 Task: In the  document investment.pdf Use the feature 'and check spelling and grammer' Select the body of letter and change paragraph spacing to  '1.5' Select the word  Good Morning and change font size to  27
Action: Mouse moved to (263, 381)
Screenshot: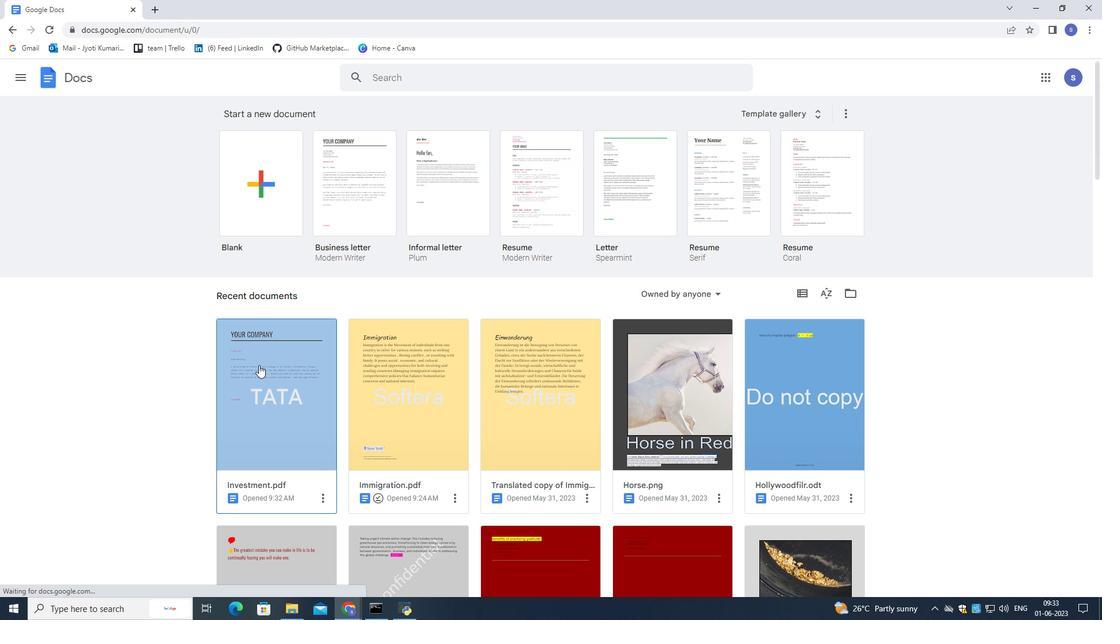 
Action: Mouse pressed left at (263, 381)
Screenshot: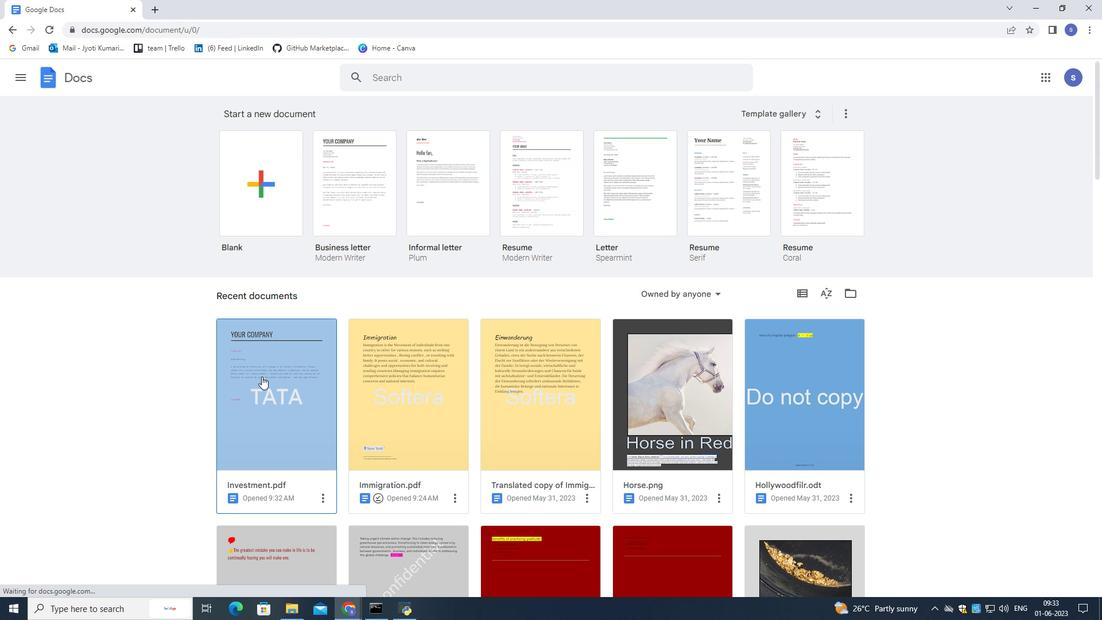 
Action: Mouse pressed left at (263, 381)
Screenshot: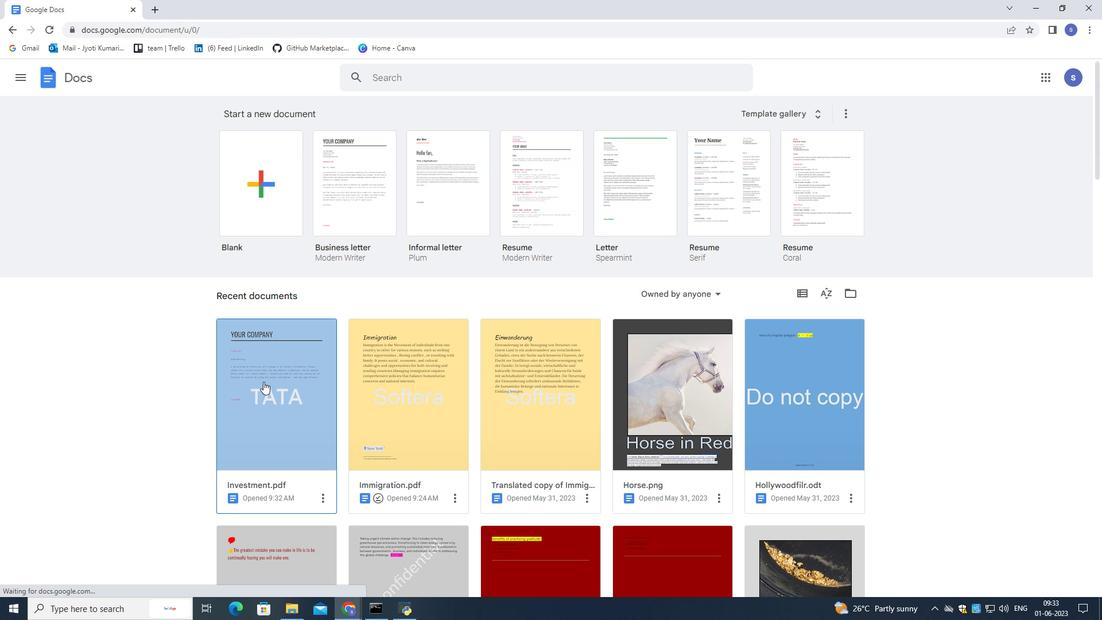 
Action: Mouse moved to (265, 372)
Screenshot: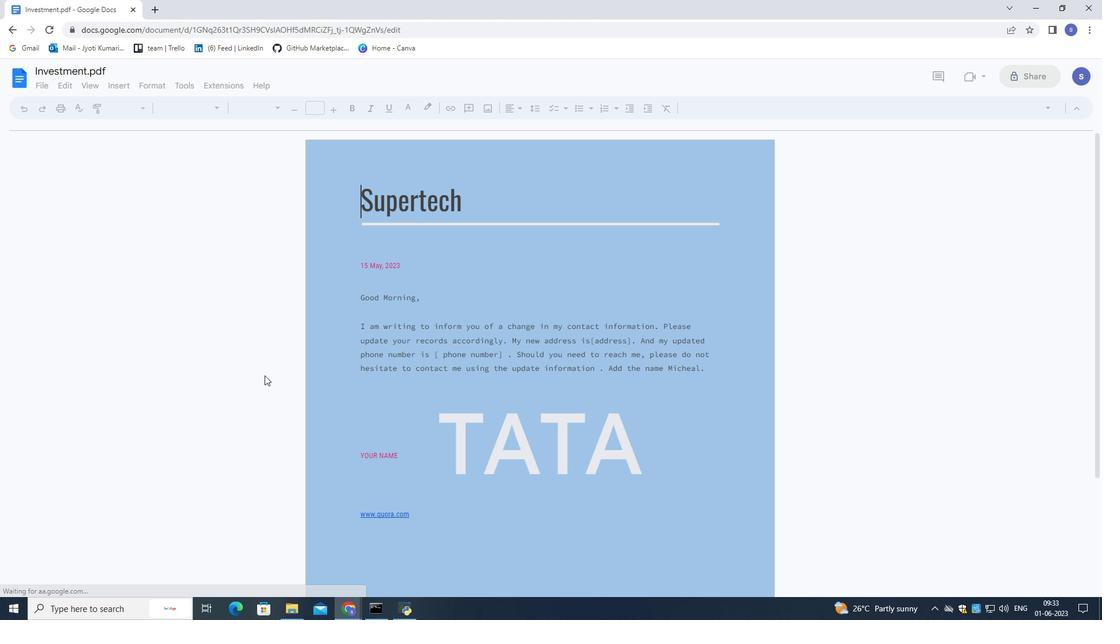 
Action: Mouse scrolled (265, 372) with delta (0, 0)
Screenshot: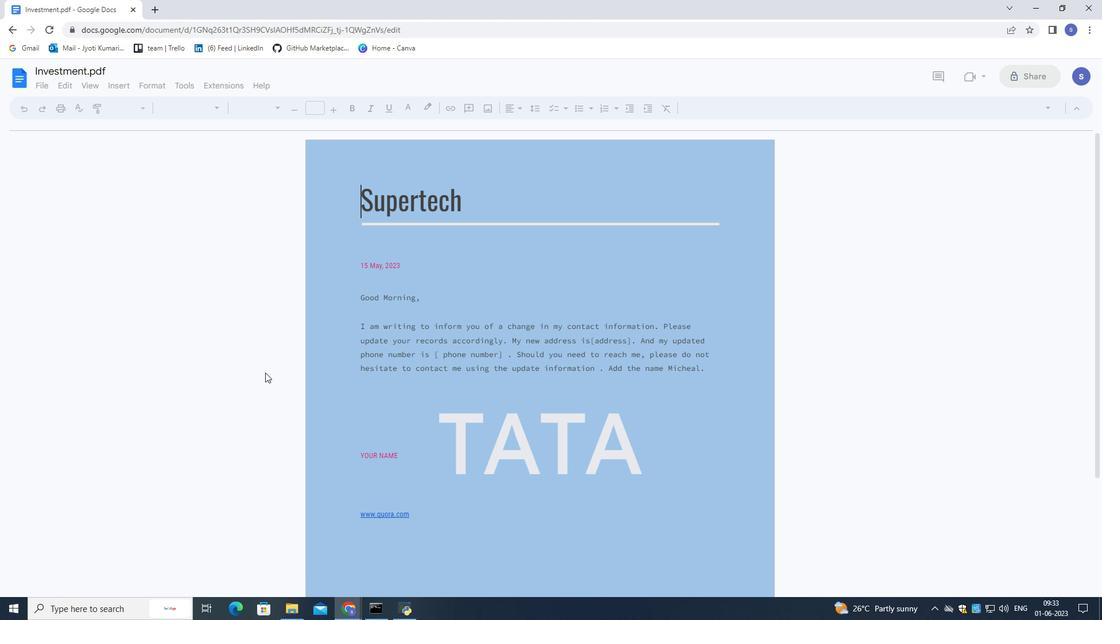
Action: Mouse scrolled (265, 372) with delta (0, 0)
Screenshot: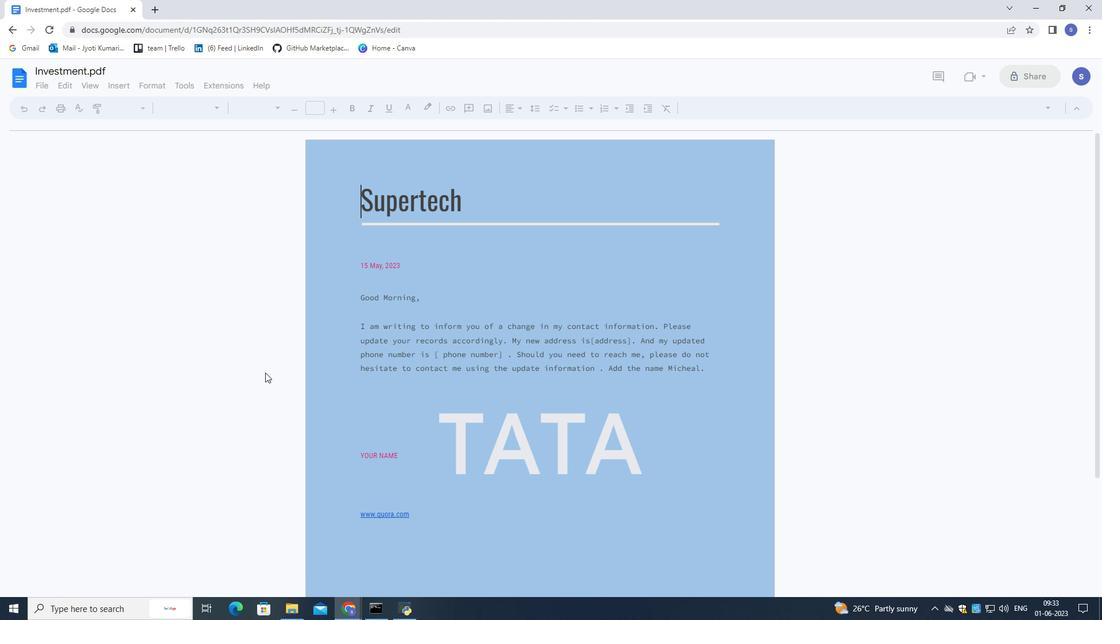 
Action: Mouse scrolled (265, 372) with delta (0, 0)
Screenshot: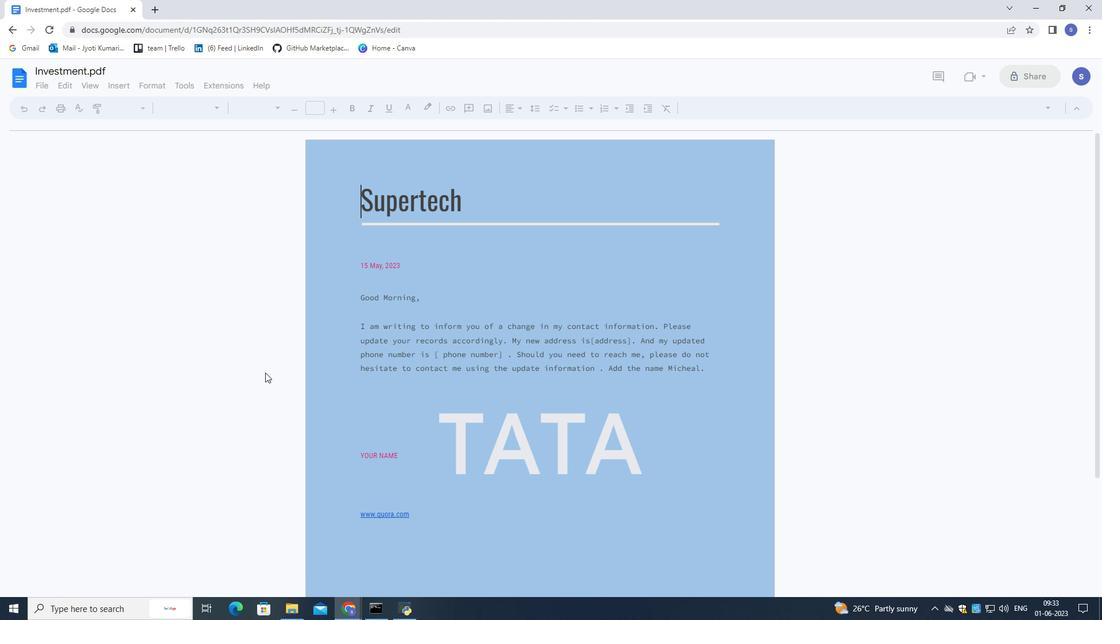 
Action: Mouse scrolled (265, 372) with delta (0, 0)
Screenshot: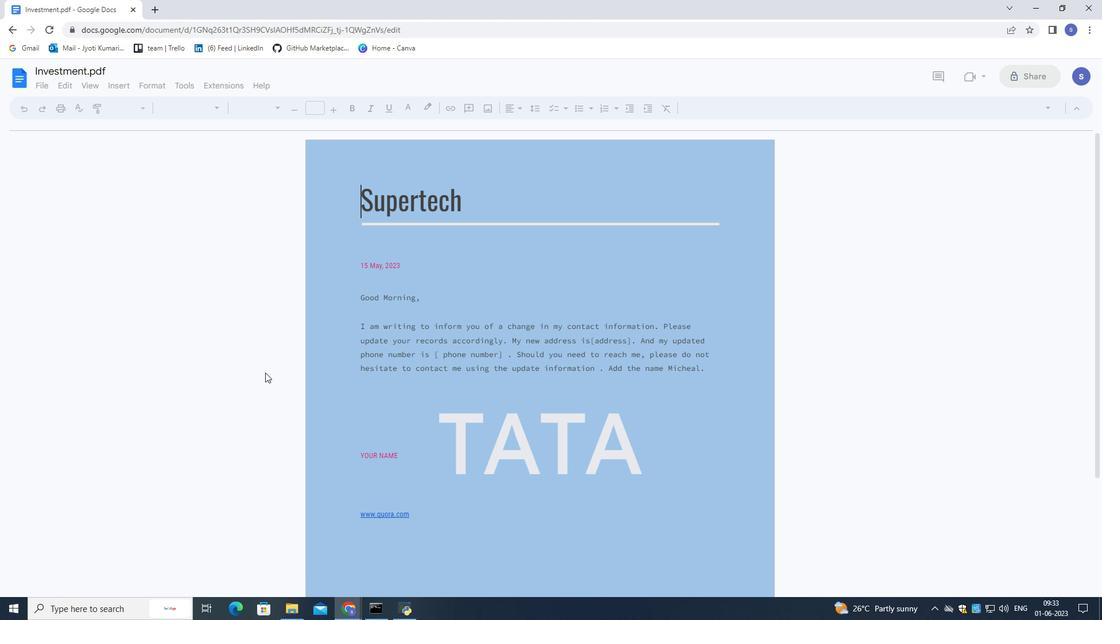 
Action: Mouse scrolled (265, 372) with delta (0, 0)
Screenshot: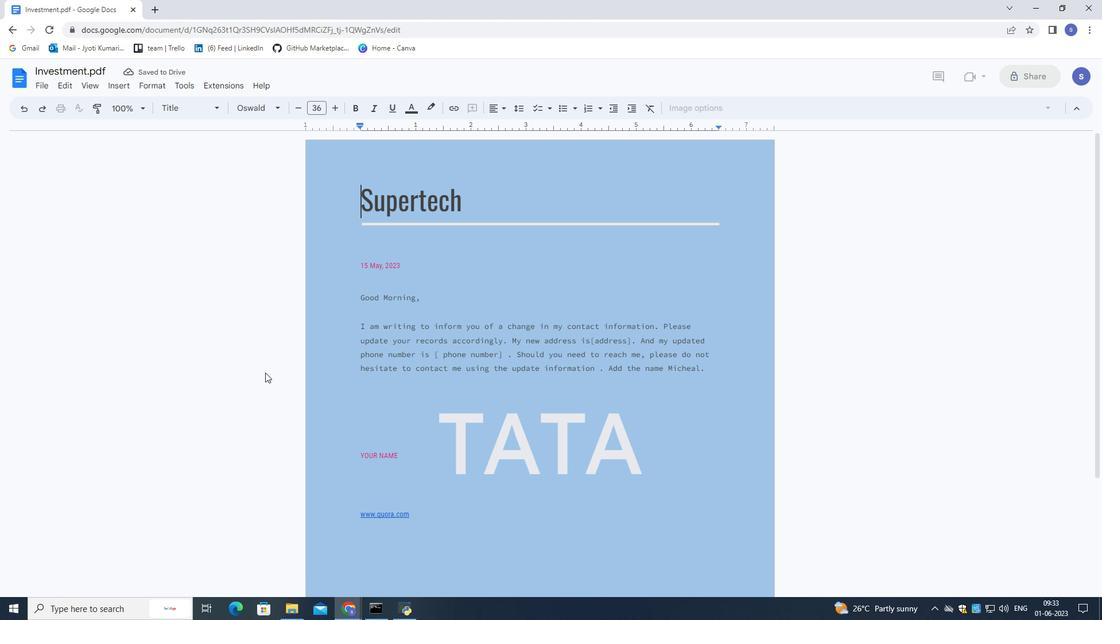 
Action: Mouse scrolled (265, 372) with delta (0, 0)
Screenshot: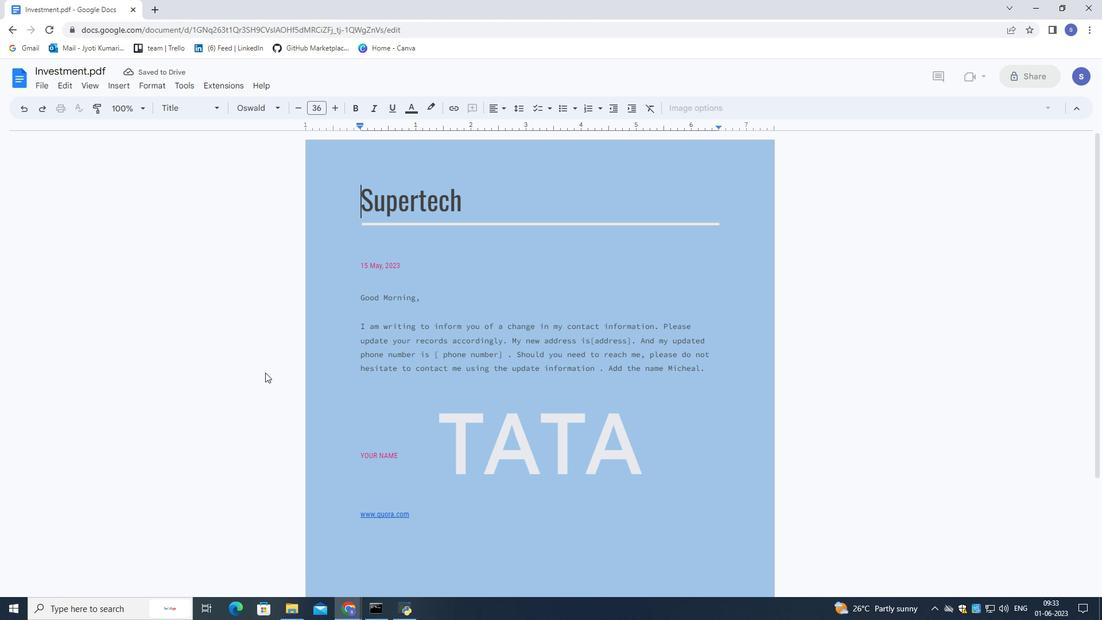 
Action: Mouse scrolled (265, 372) with delta (0, 0)
Screenshot: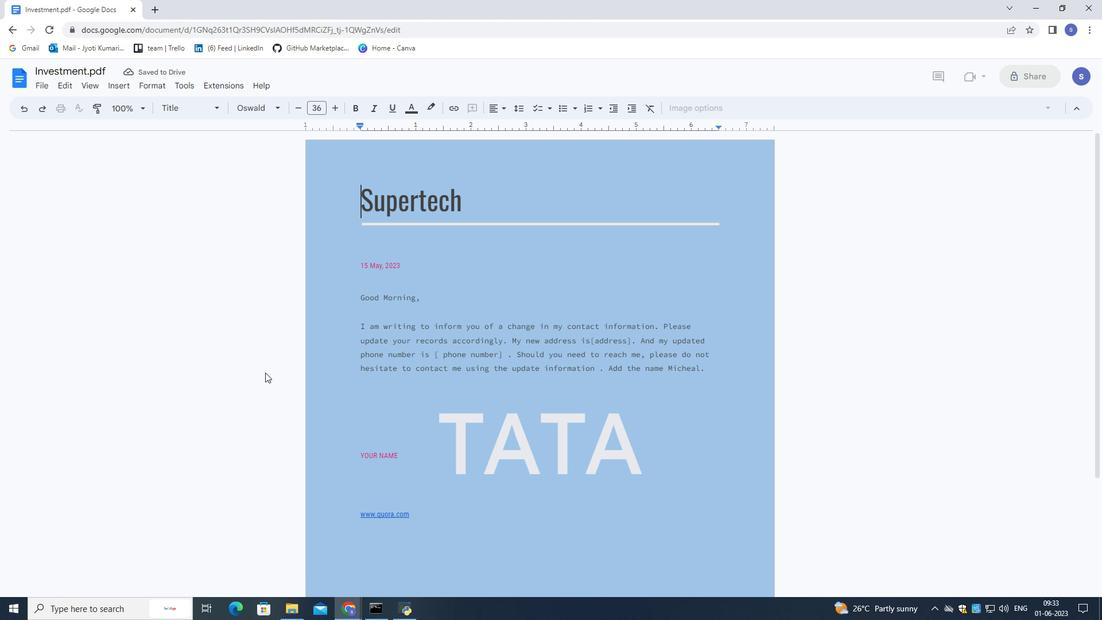 
Action: Mouse scrolled (265, 373) with delta (0, 0)
Screenshot: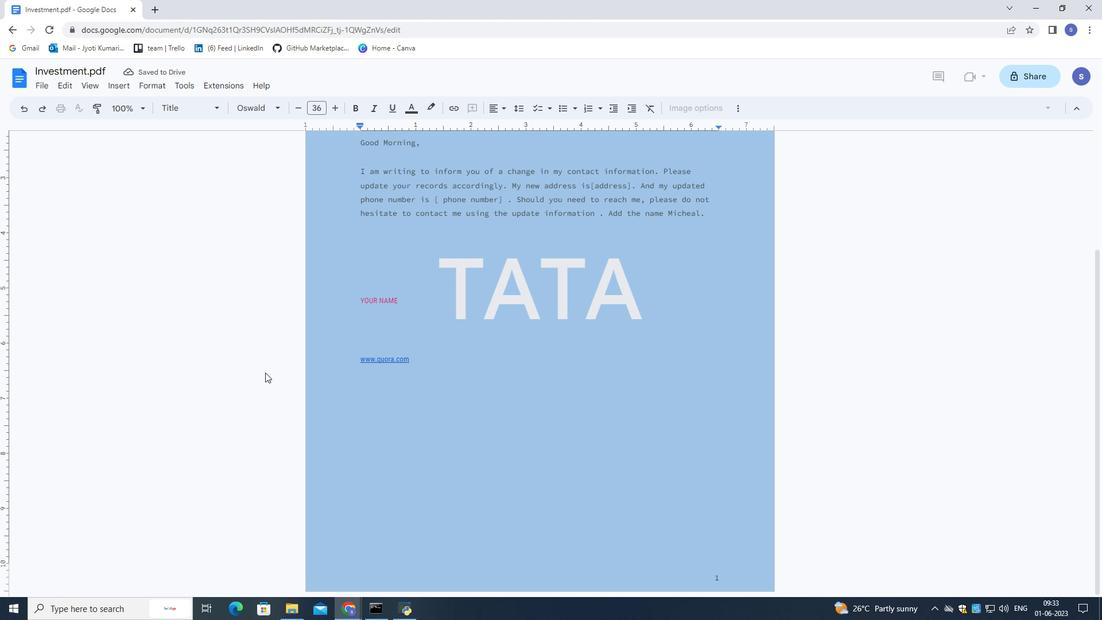 
Action: Mouse scrolled (265, 373) with delta (0, 0)
Screenshot: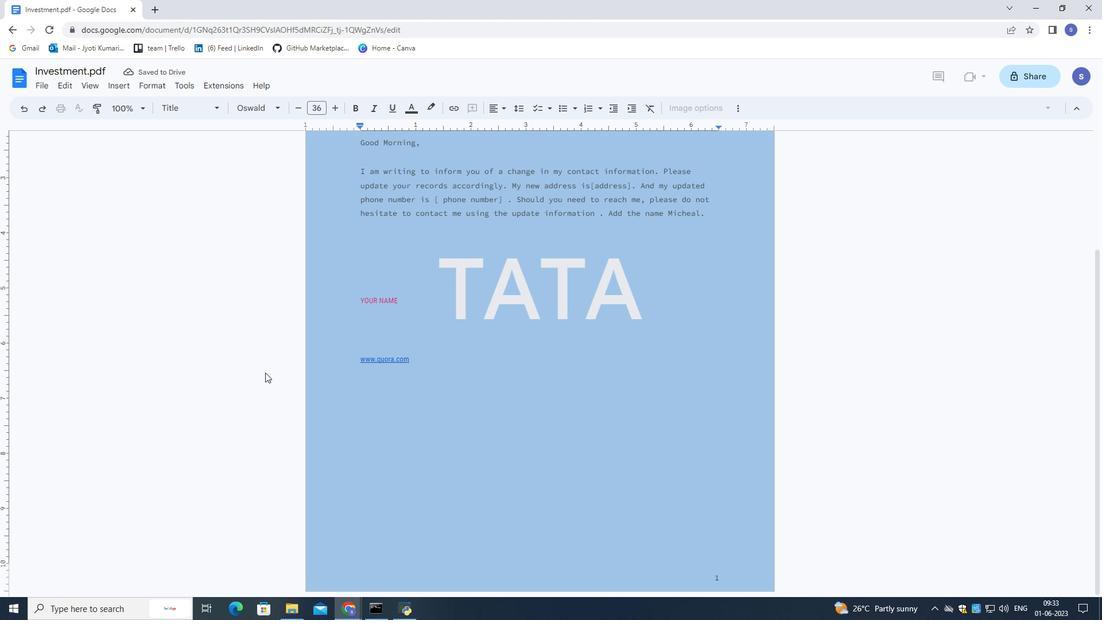 
Action: Mouse scrolled (265, 373) with delta (0, 0)
Screenshot: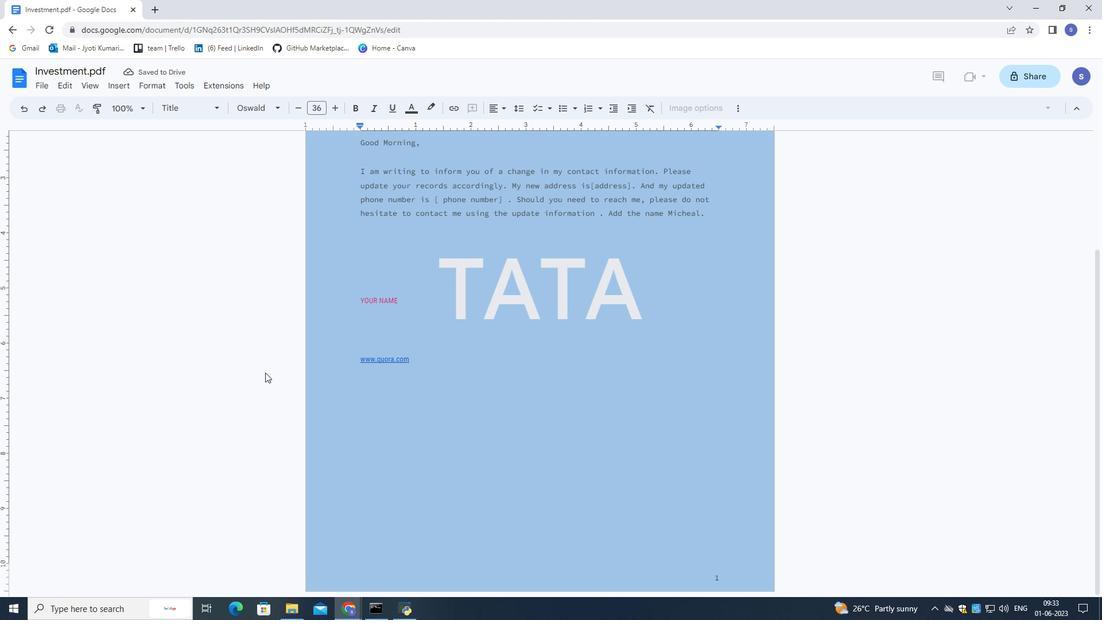 
Action: Mouse scrolled (265, 373) with delta (0, 0)
Screenshot: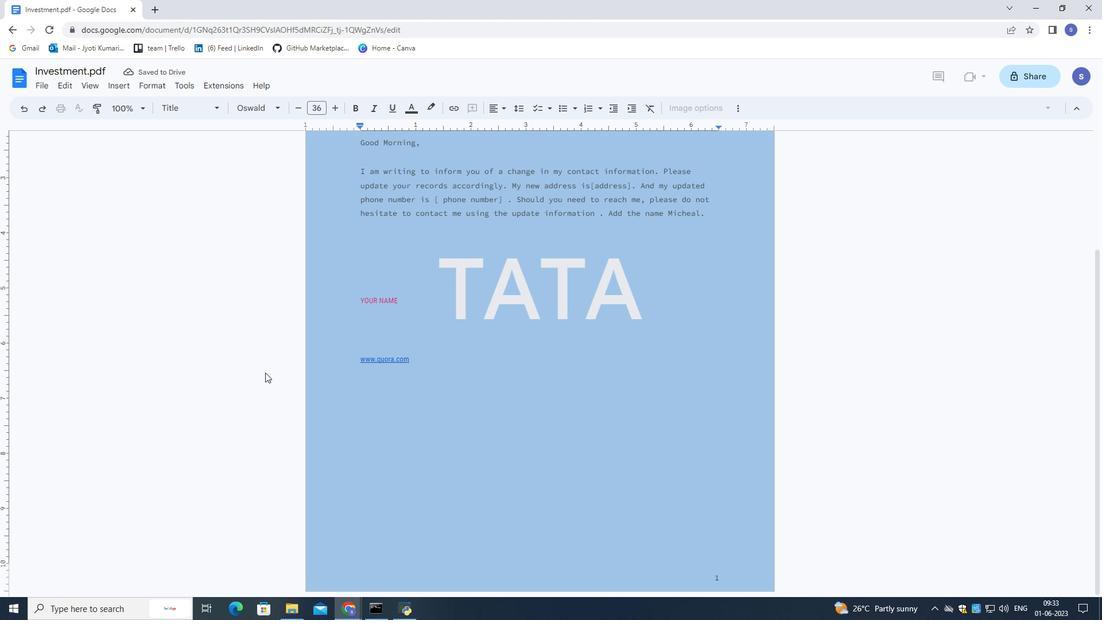 
Action: Mouse scrolled (265, 373) with delta (0, 0)
Screenshot: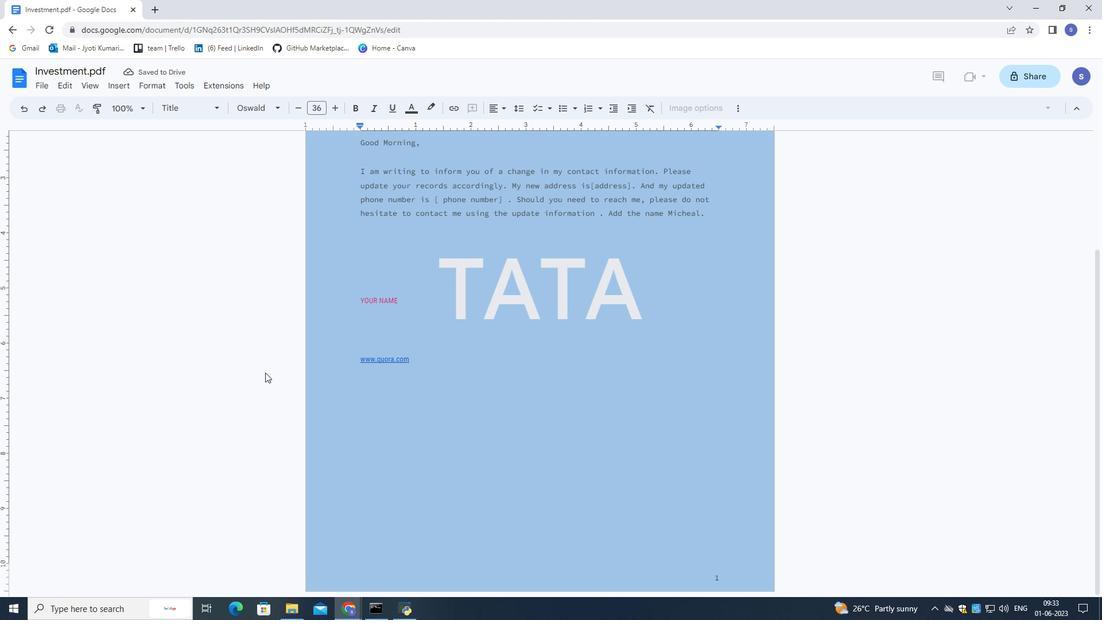 
Action: Mouse scrolled (265, 373) with delta (0, 0)
Screenshot: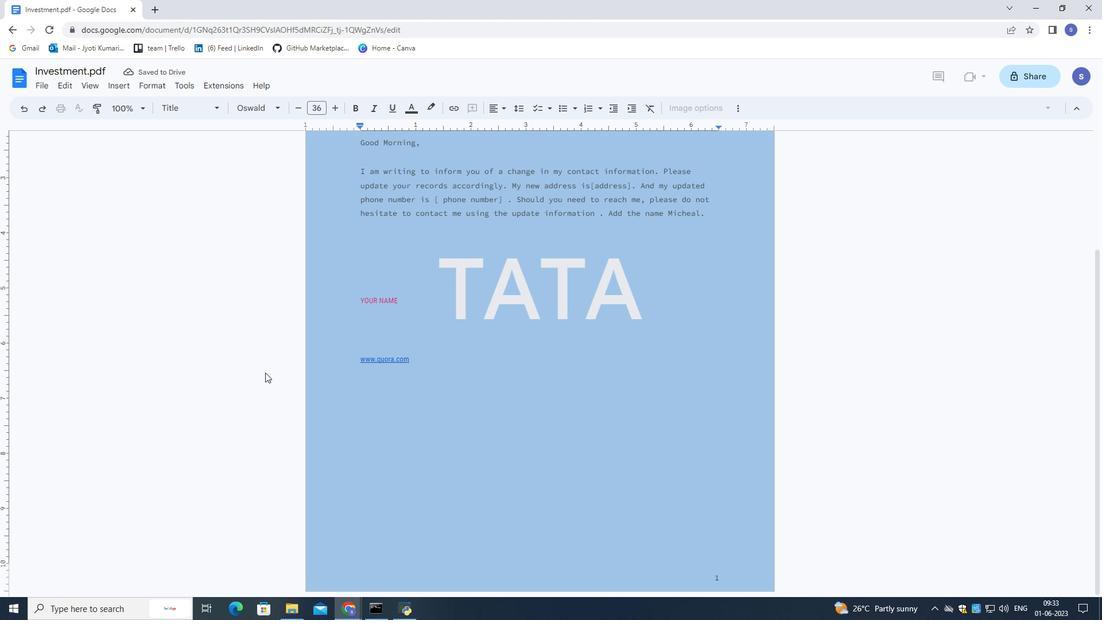 
Action: Mouse scrolled (265, 373) with delta (0, 0)
Screenshot: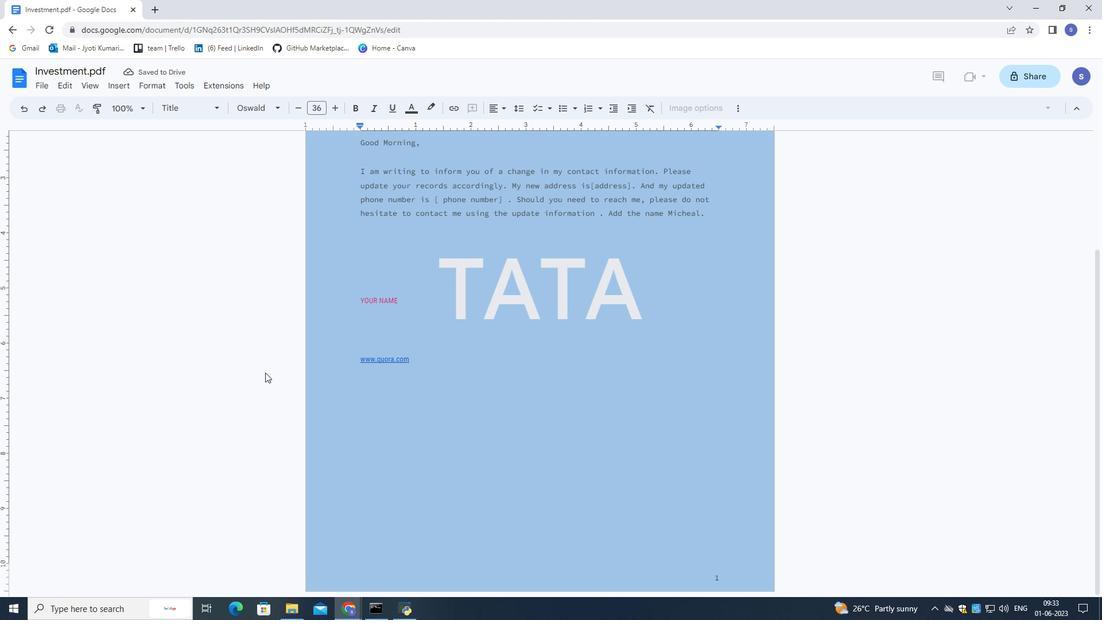 
Action: Mouse moved to (188, 80)
Screenshot: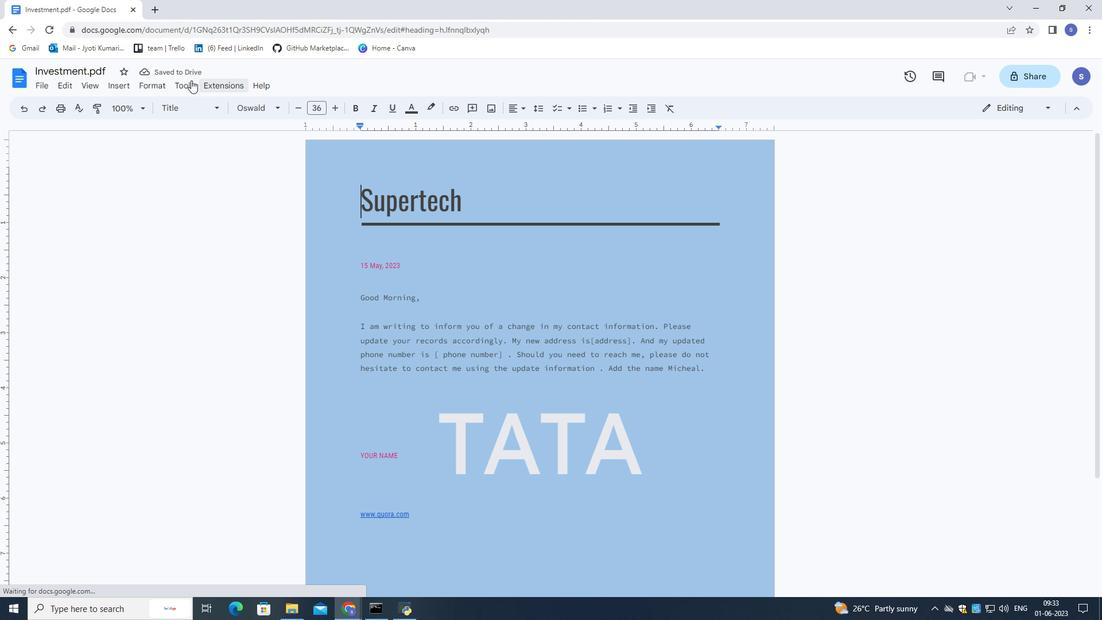 
Action: Mouse pressed left at (188, 80)
Screenshot: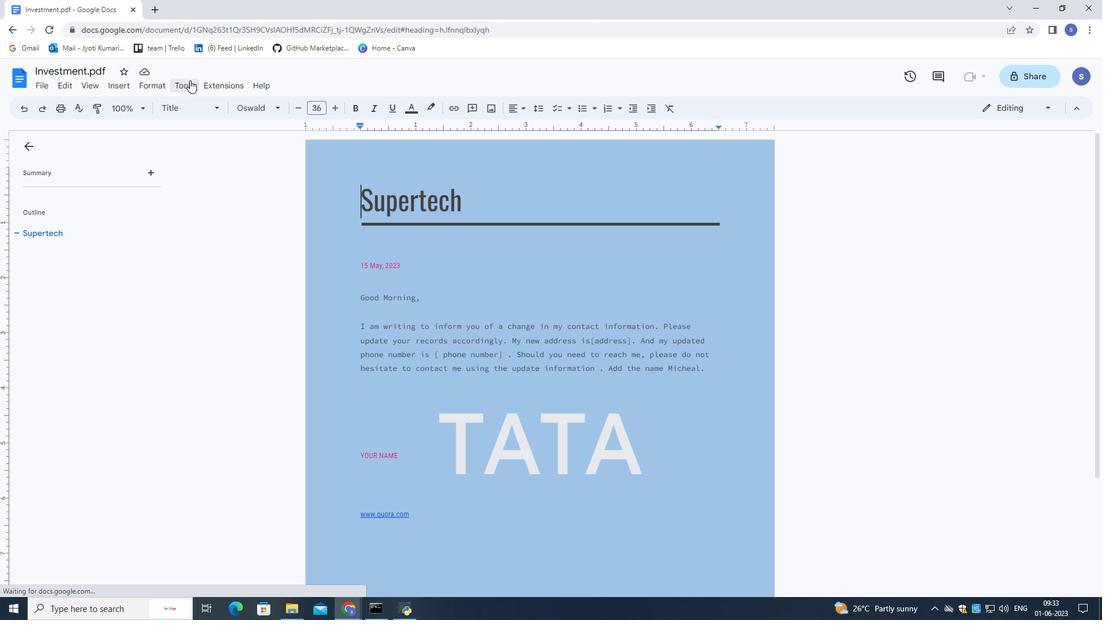 
Action: Mouse moved to (404, 107)
Screenshot: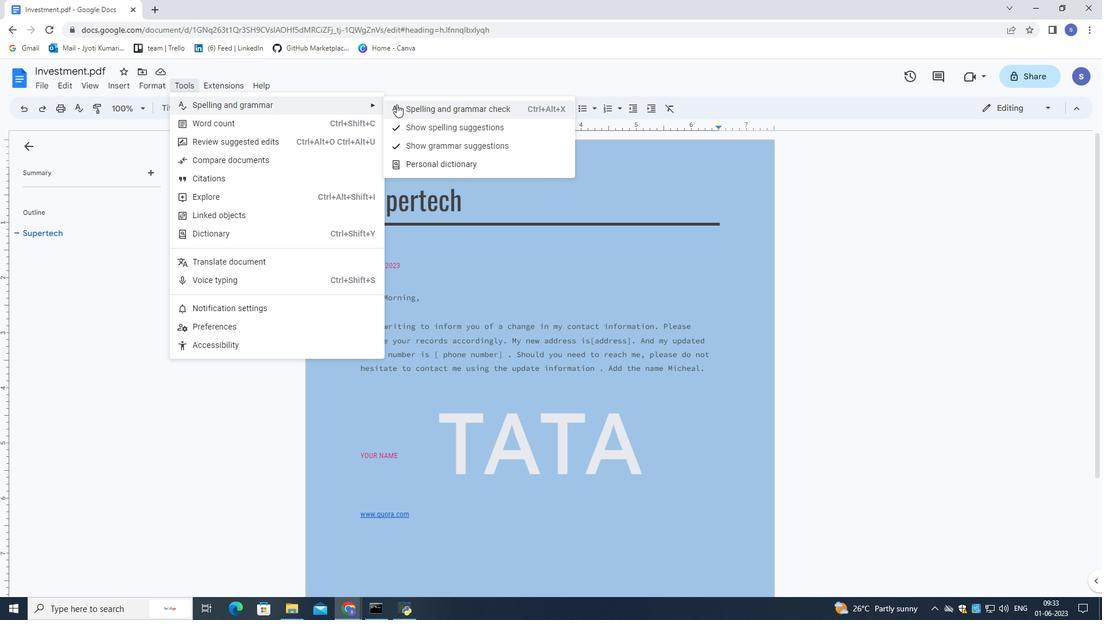 
Action: Mouse pressed left at (404, 107)
Screenshot: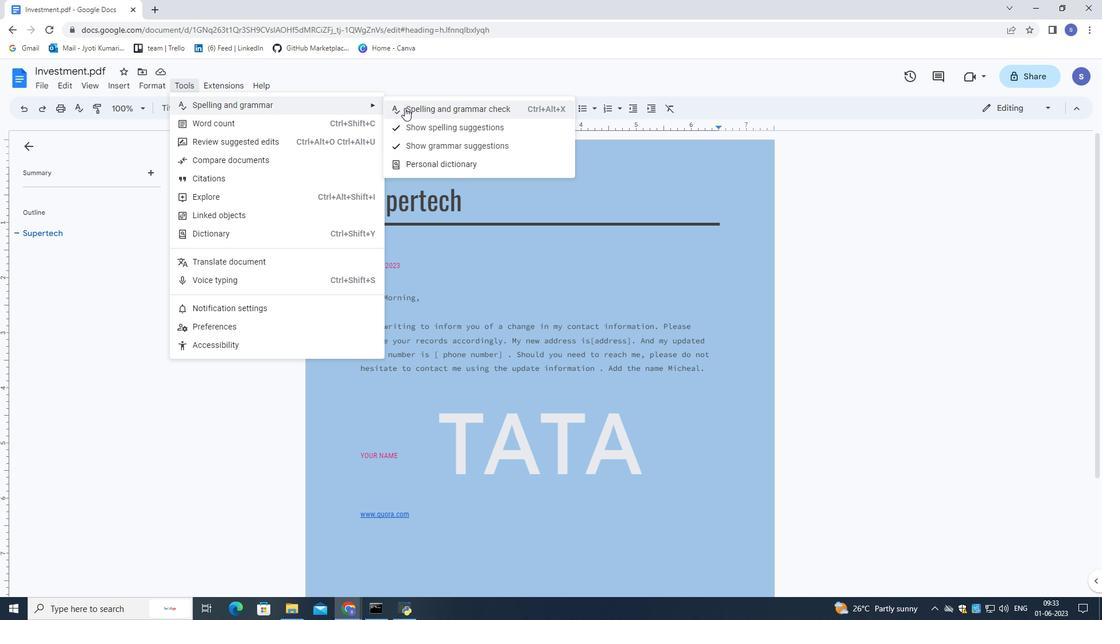 
Action: Mouse moved to (1043, 137)
Screenshot: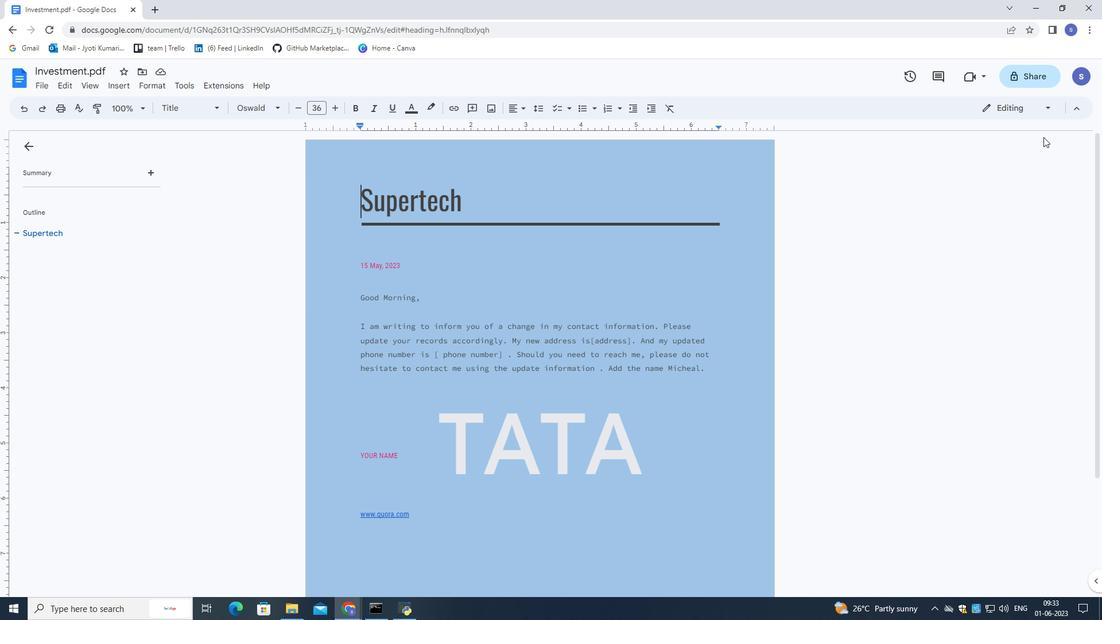 
Action: Mouse pressed left at (1043, 137)
Screenshot: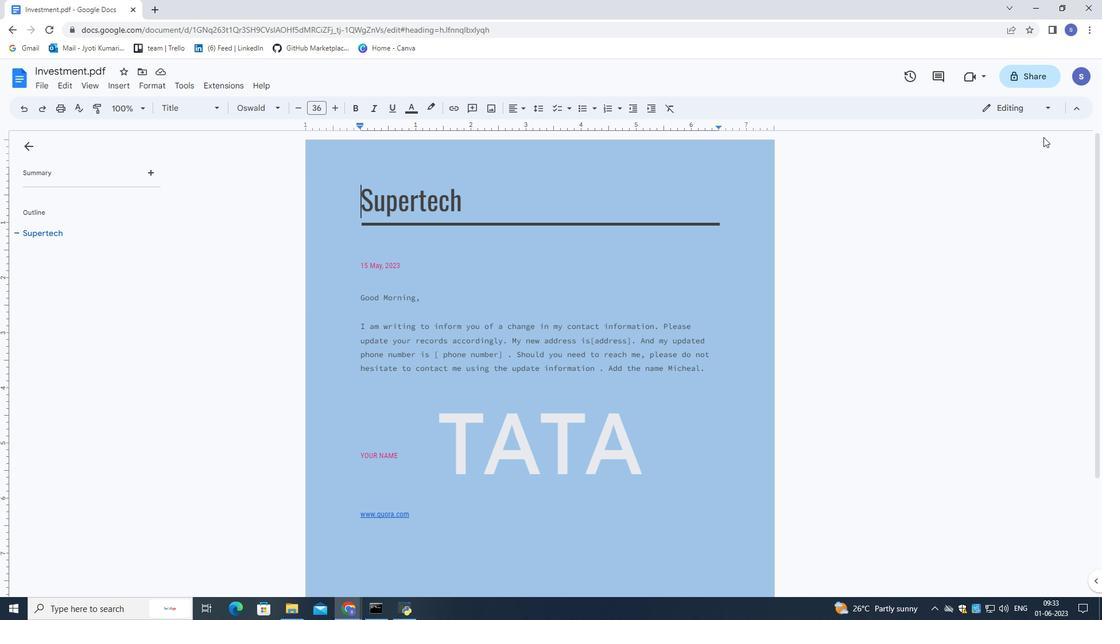 
Action: Mouse moved to (604, 206)
Screenshot: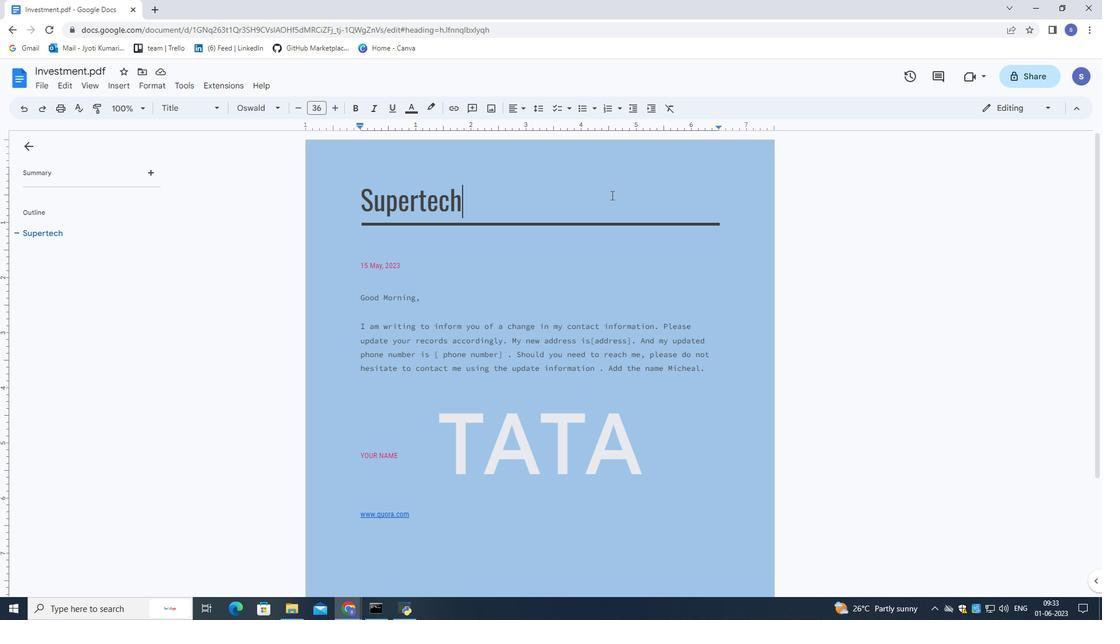 
Action: Mouse scrolled (604, 206) with delta (0, 0)
Screenshot: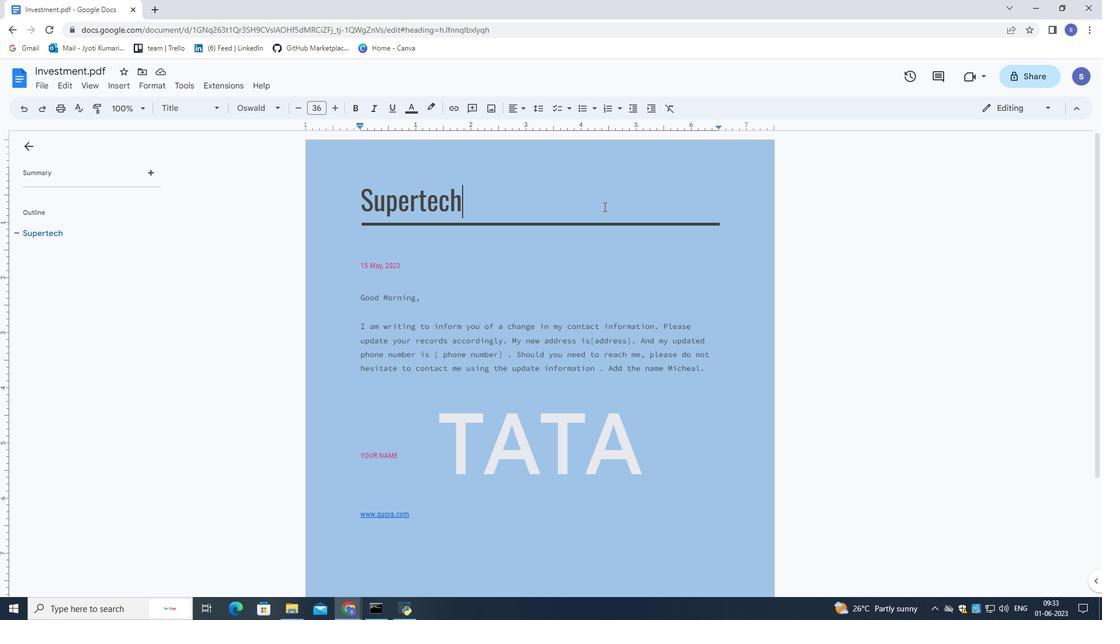 
Action: Mouse scrolled (604, 206) with delta (0, 0)
Screenshot: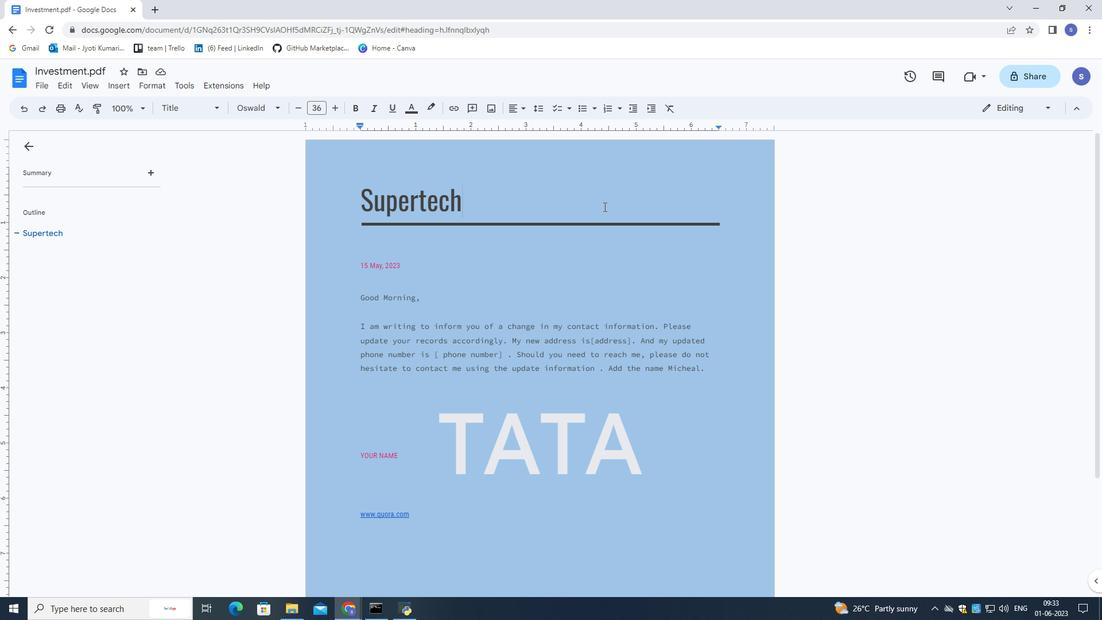 
Action: Mouse scrolled (604, 206) with delta (0, 0)
Screenshot: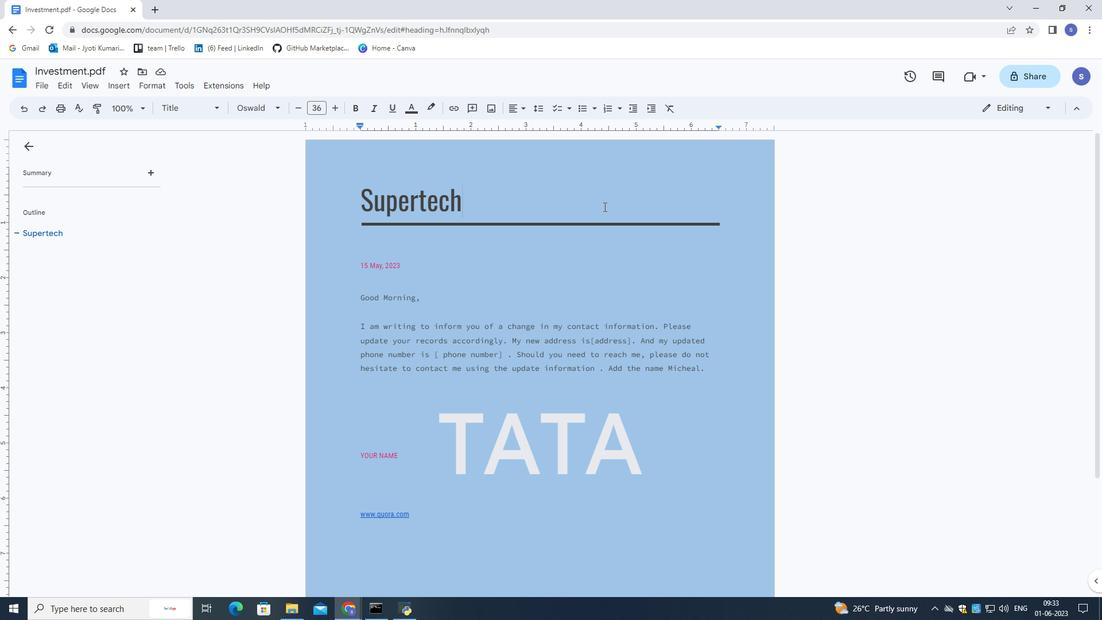 
Action: Mouse scrolled (604, 206) with delta (0, 0)
Screenshot: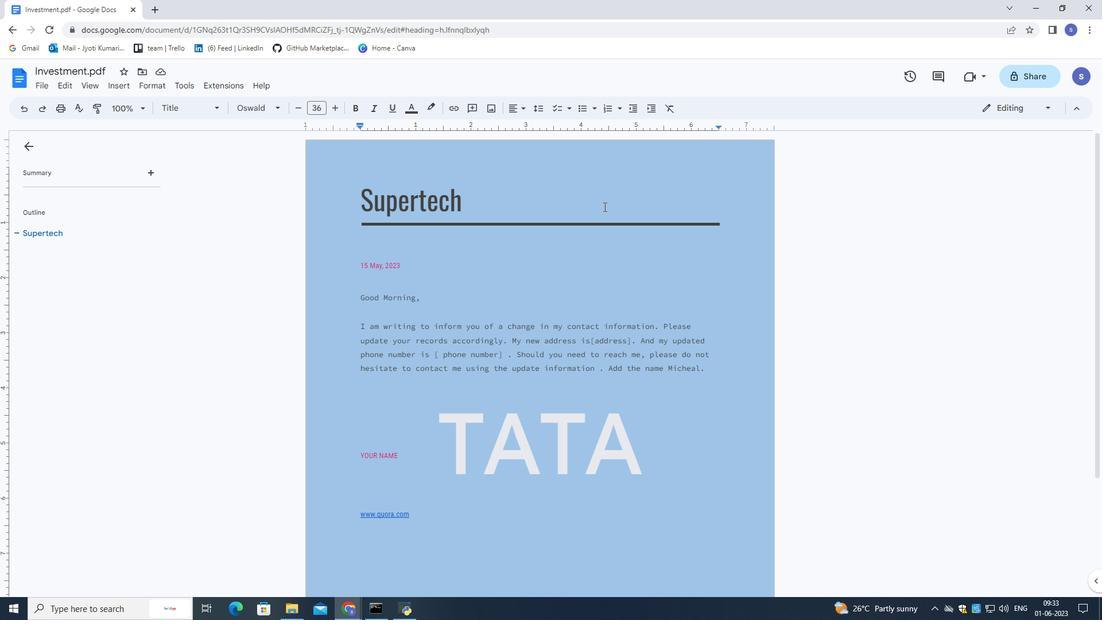 
Action: Mouse scrolled (604, 206) with delta (0, 0)
Screenshot: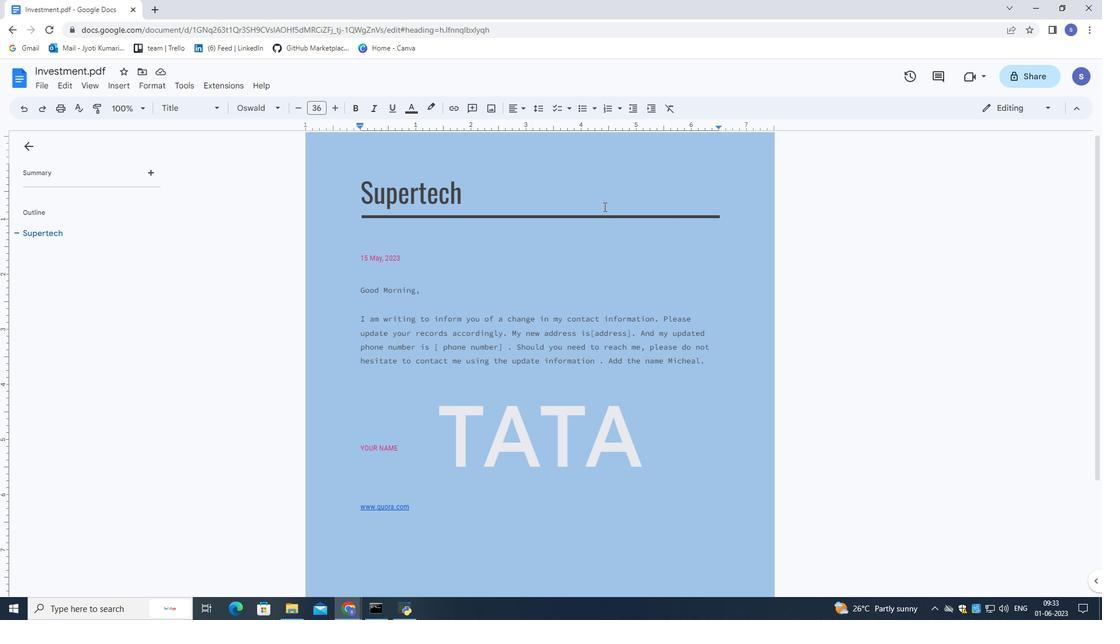 
Action: Mouse scrolled (604, 206) with delta (0, 0)
Screenshot: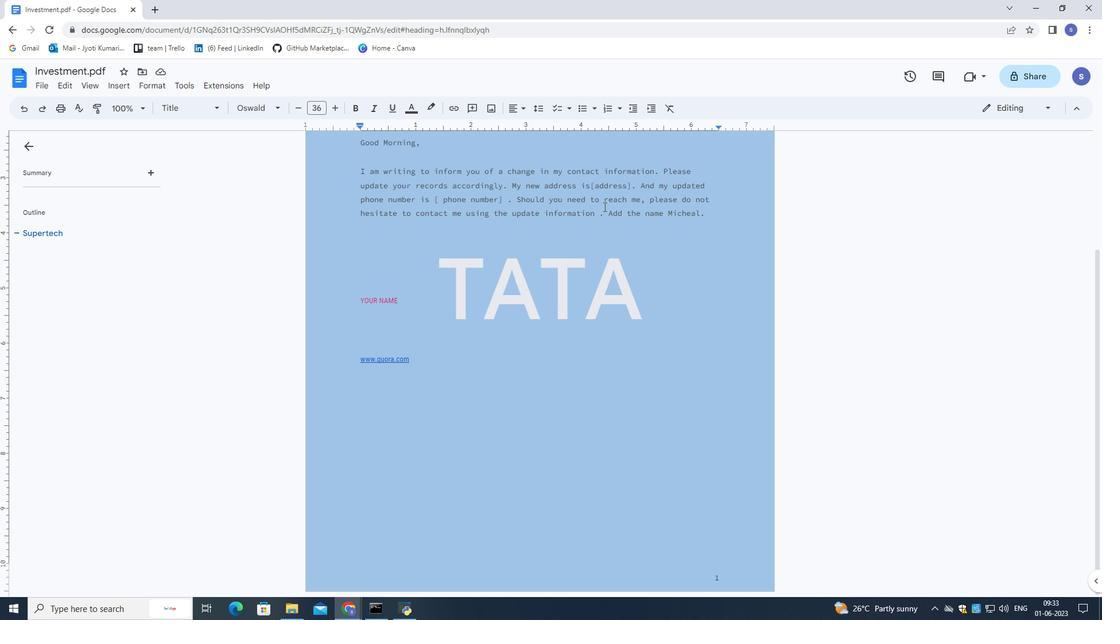 
Action: Mouse scrolled (604, 206) with delta (0, 0)
Screenshot: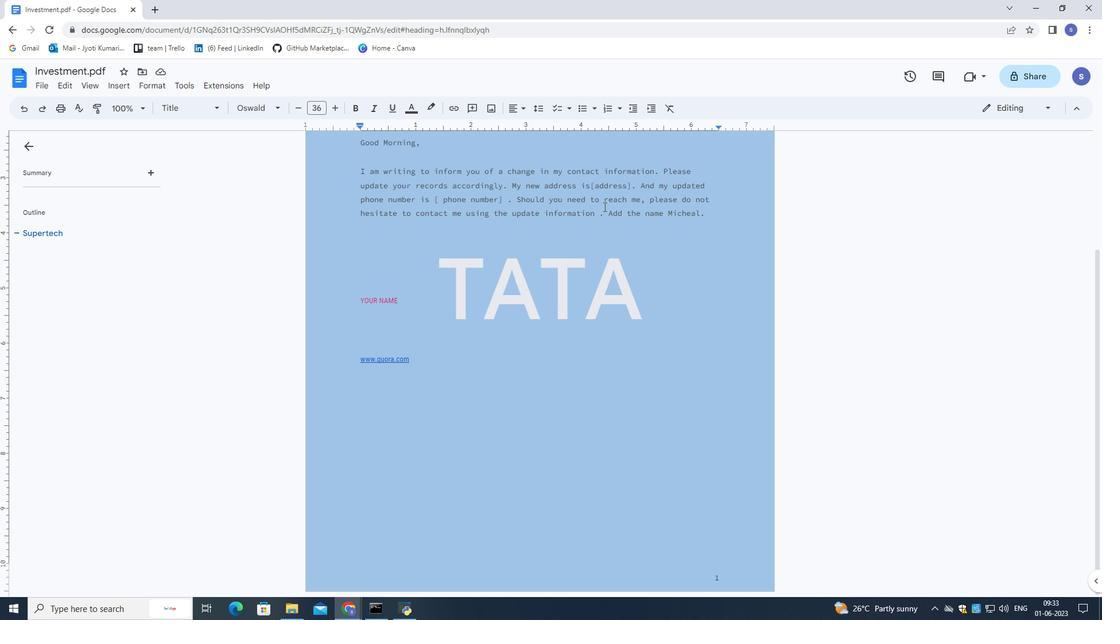 
Action: Mouse scrolled (604, 206) with delta (0, 0)
Screenshot: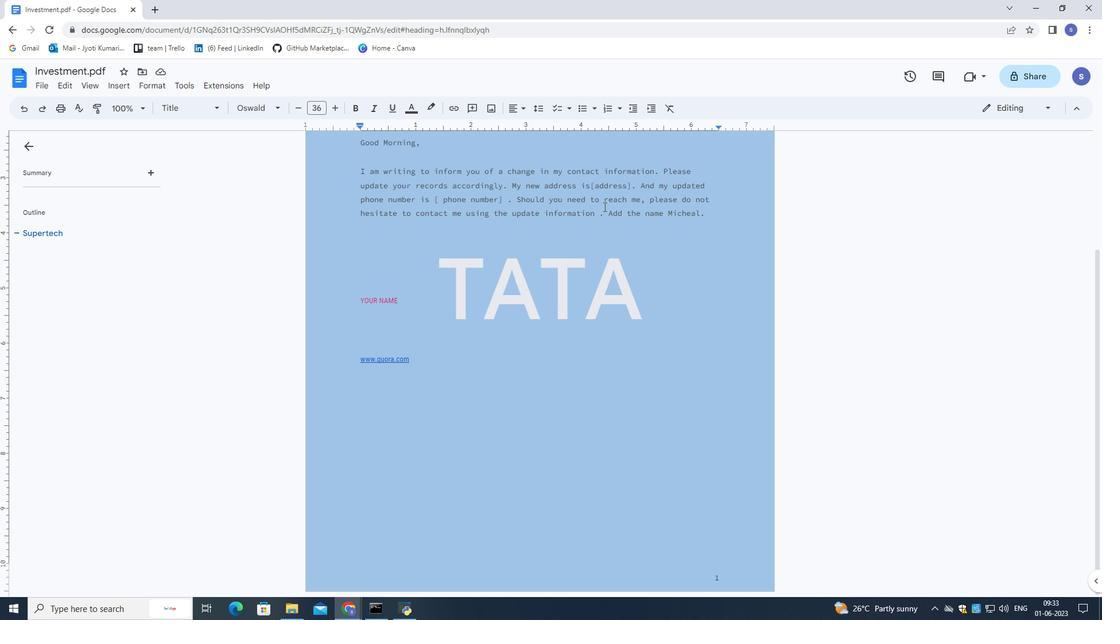 
Action: Mouse scrolled (604, 207) with delta (0, 0)
Screenshot: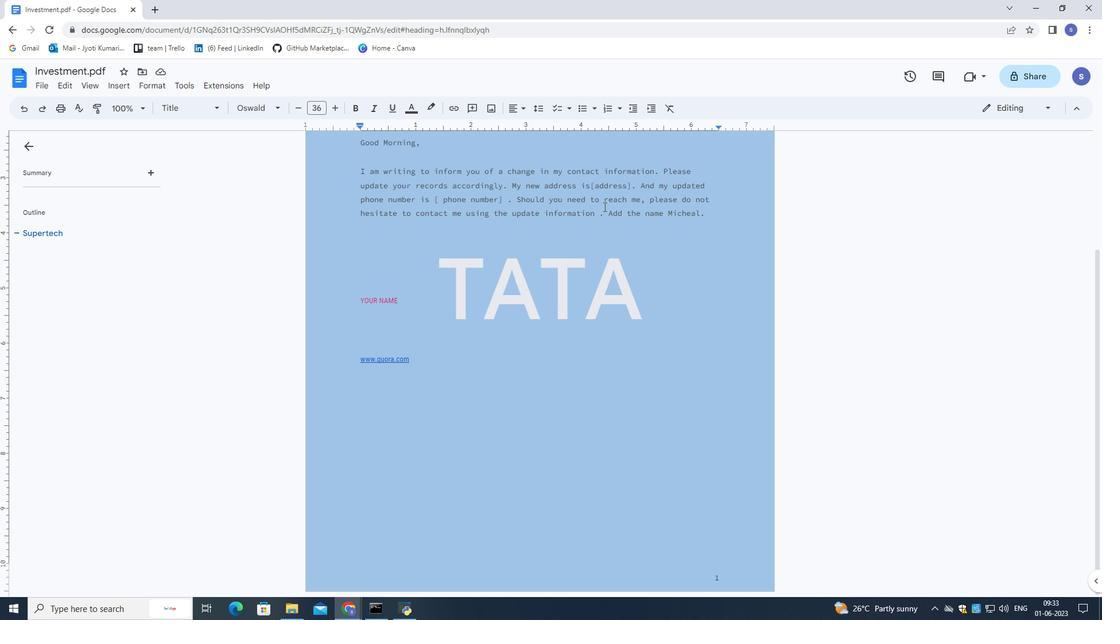 
Action: Mouse scrolled (604, 207) with delta (0, 0)
Screenshot: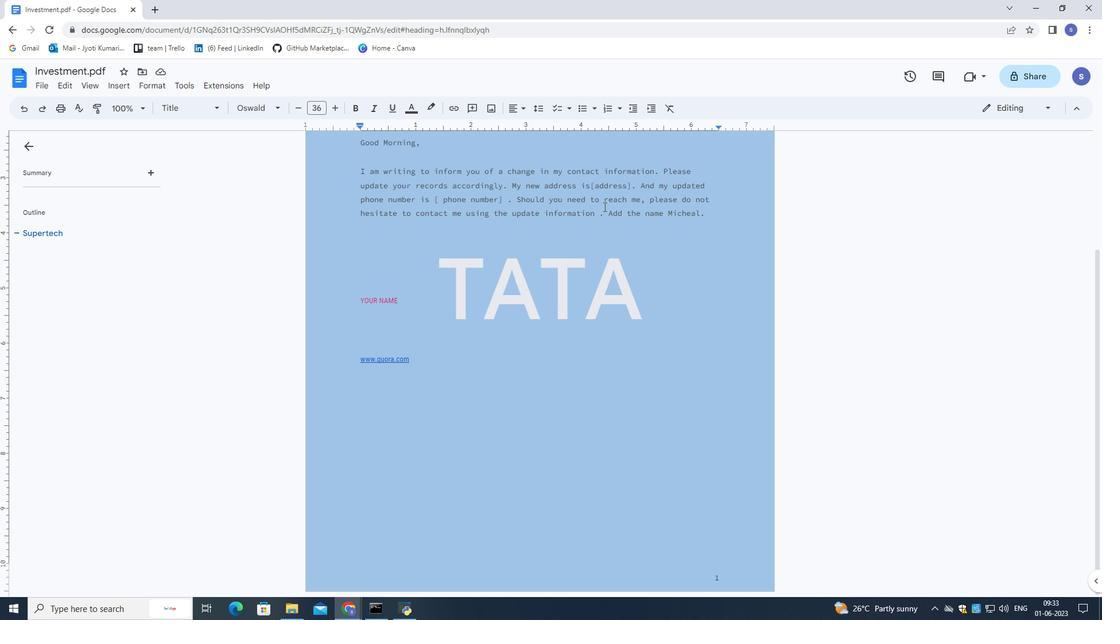 
Action: Mouse scrolled (604, 207) with delta (0, 0)
Screenshot: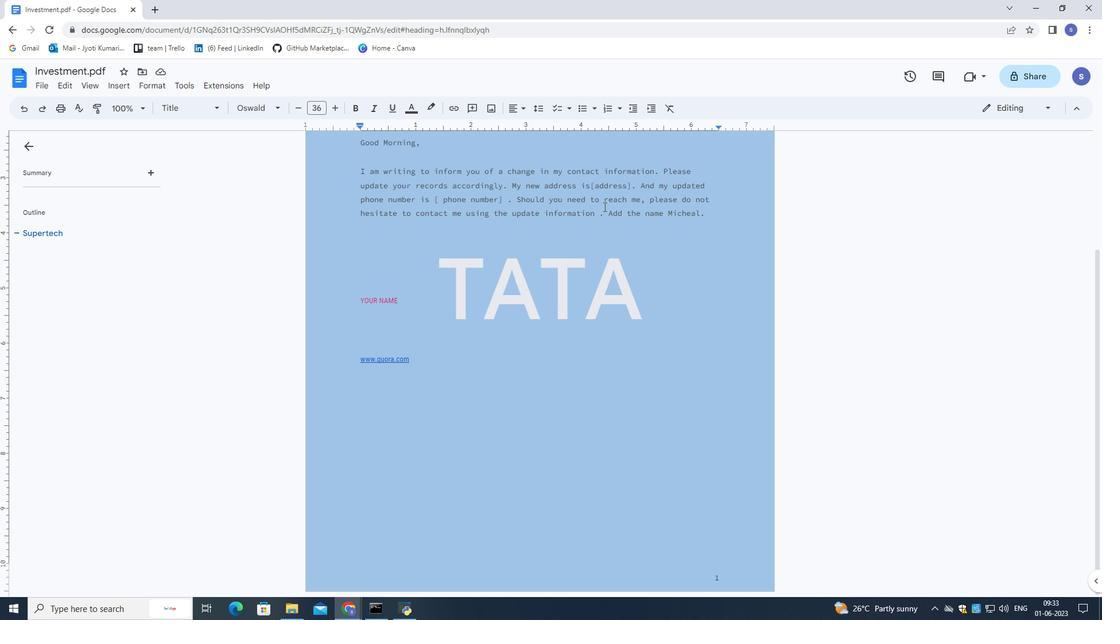 
Action: Mouse scrolled (604, 207) with delta (0, 0)
Screenshot: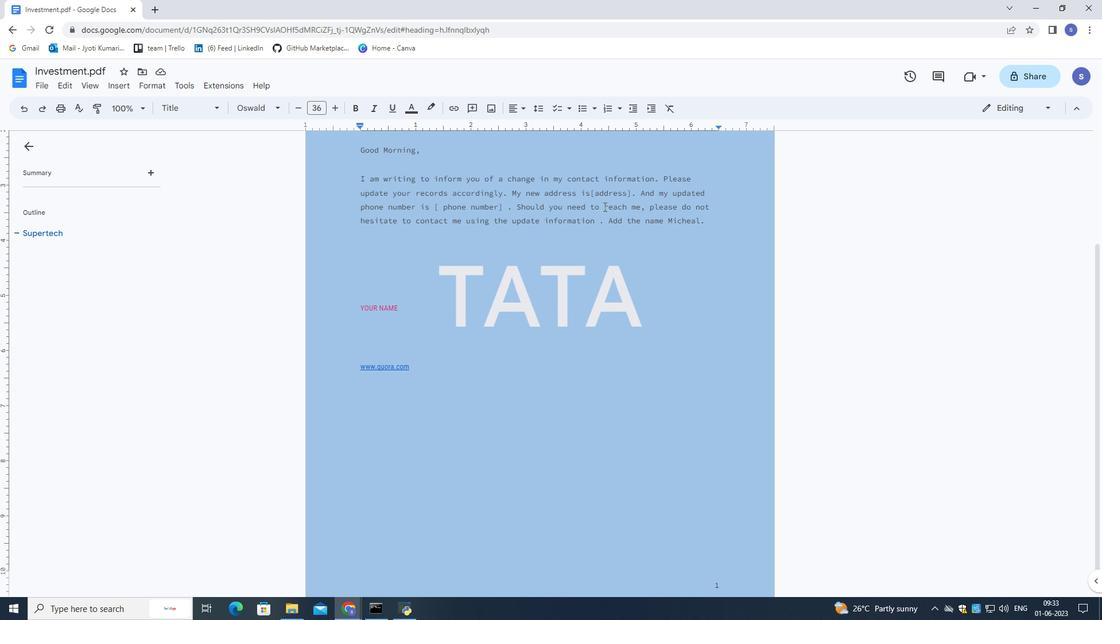 
Action: Mouse scrolled (604, 207) with delta (0, 0)
Screenshot: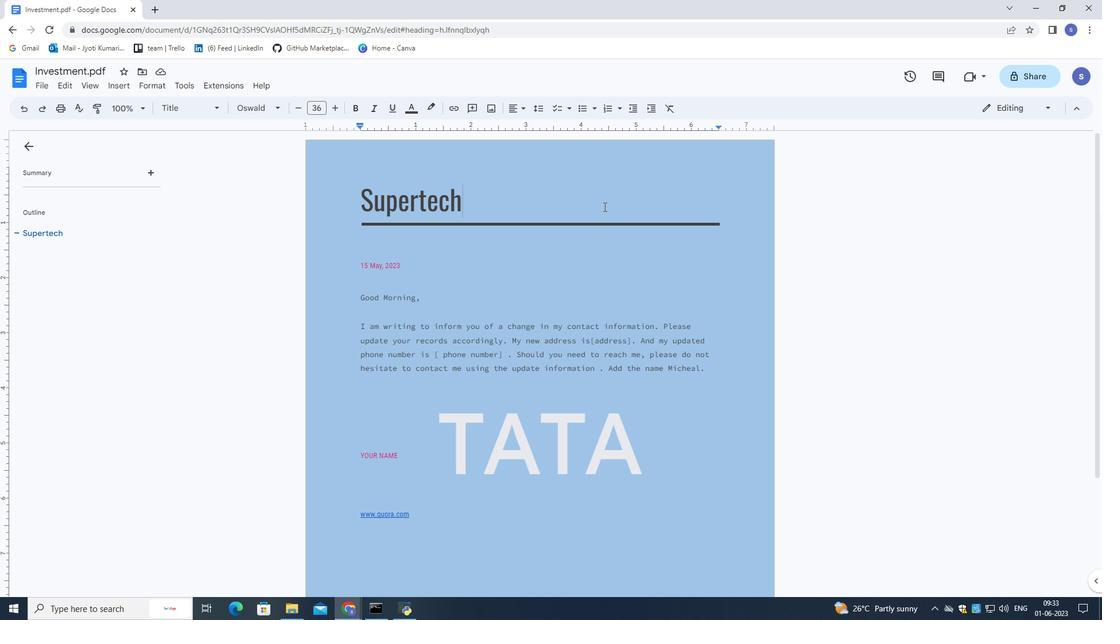 
Action: Mouse scrolled (604, 207) with delta (0, 0)
Screenshot: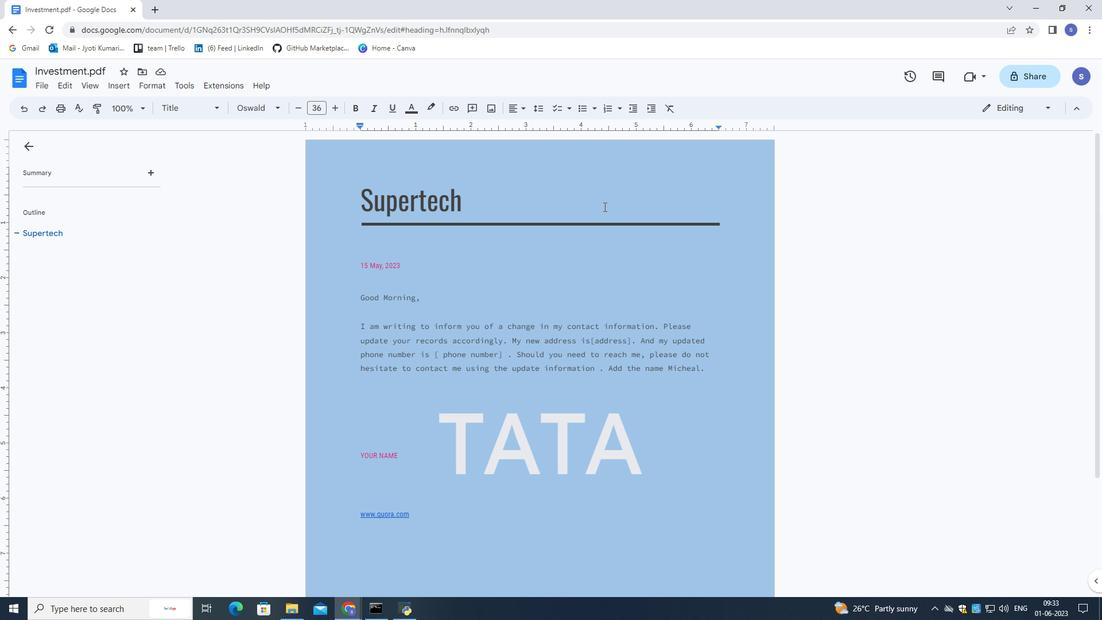 
Action: Mouse scrolled (604, 207) with delta (0, 0)
Screenshot: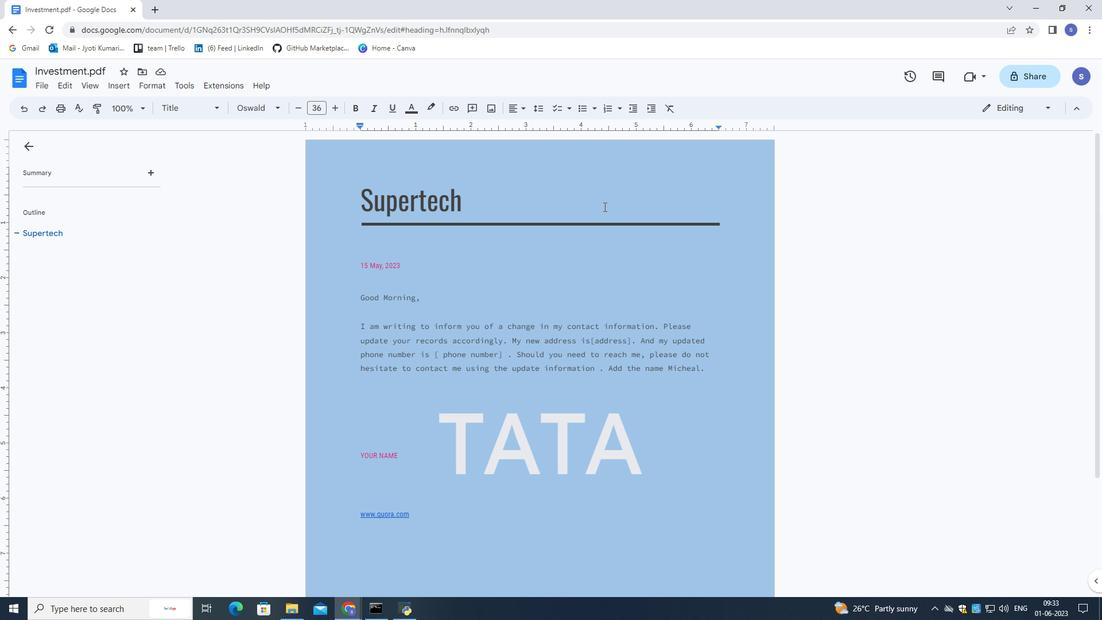 
Action: Mouse scrolled (604, 207) with delta (0, 0)
Screenshot: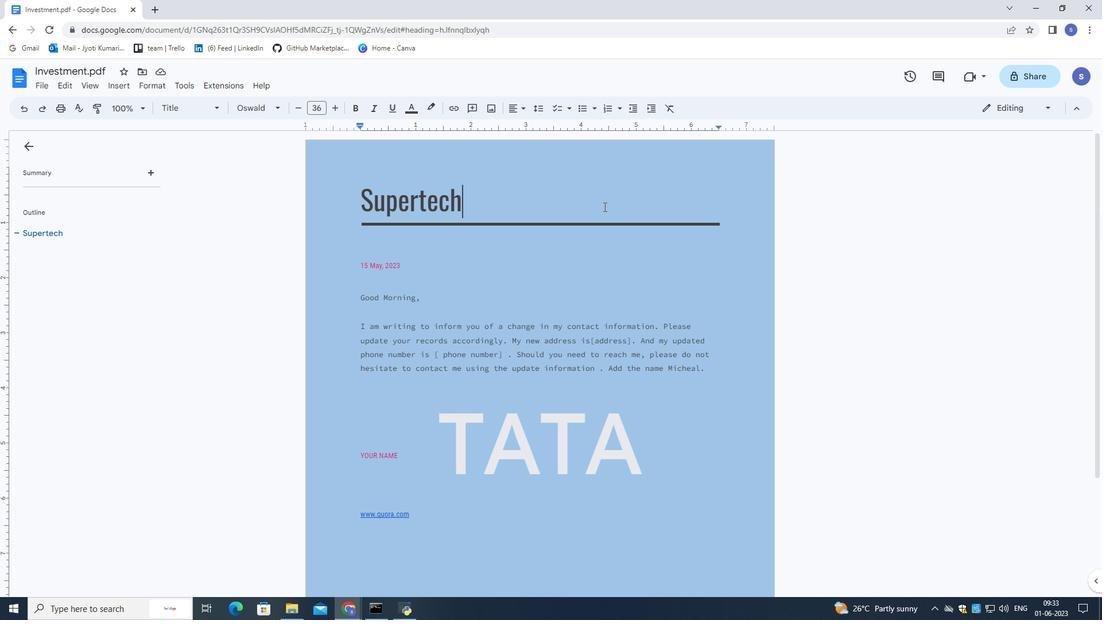 
Action: Mouse moved to (573, 334)
Screenshot: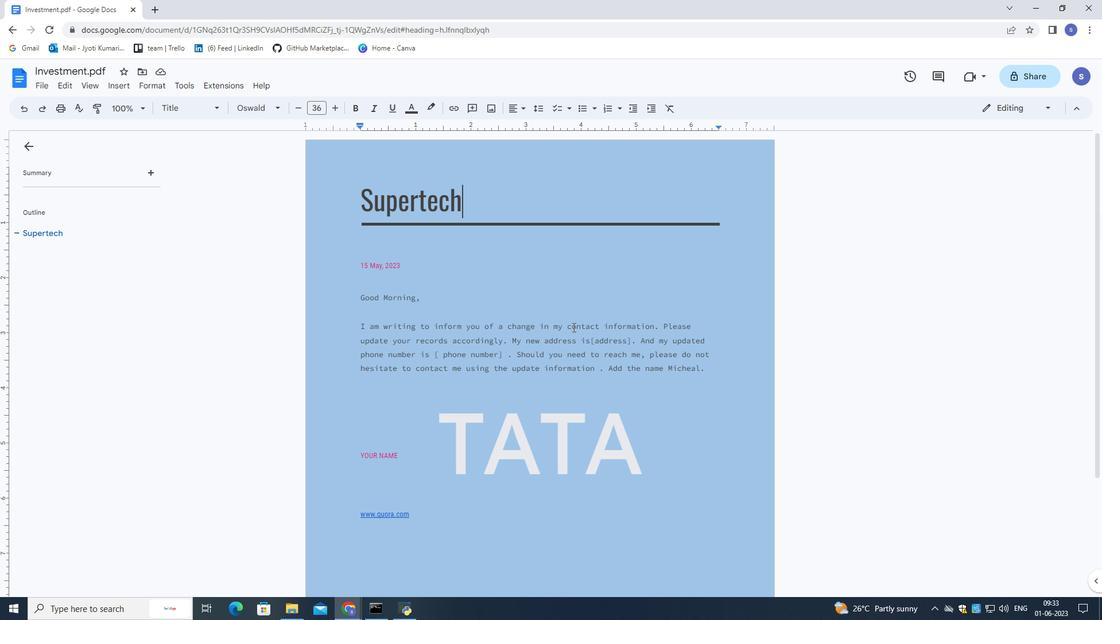
Action: Mouse scrolled (573, 333) with delta (0, 0)
Screenshot: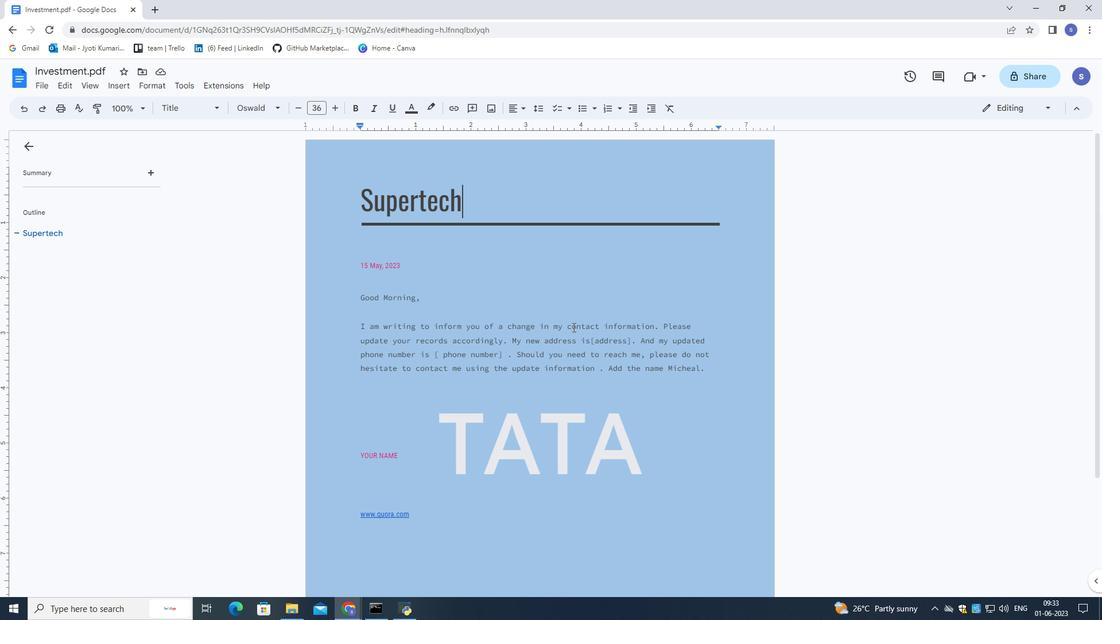 
Action: Mouse moved to (572, 336)
Screenshot: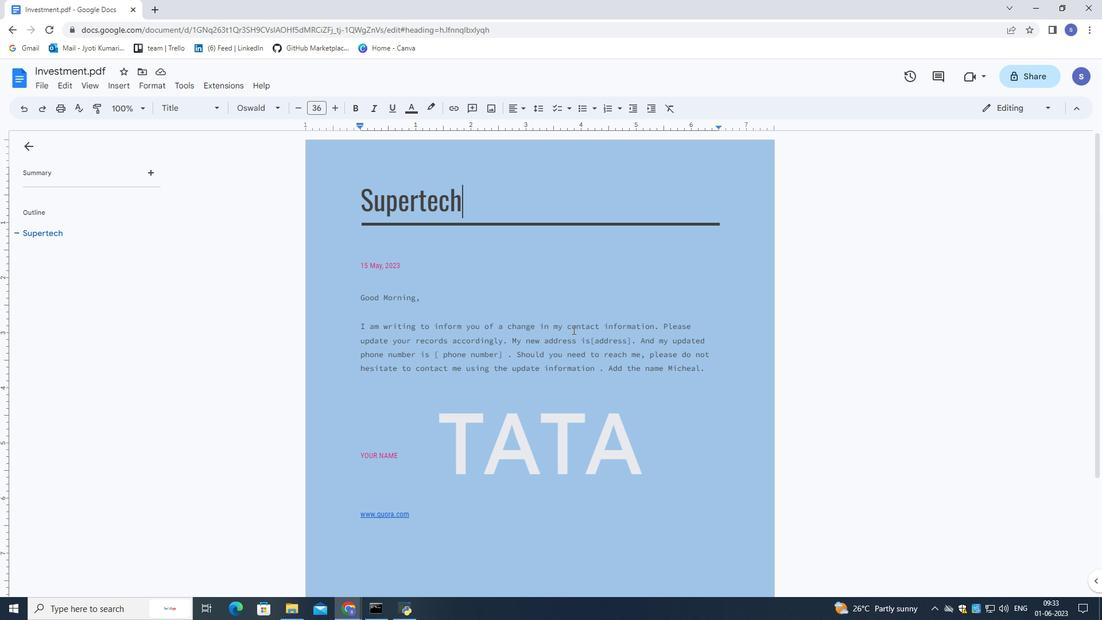 
Action: Mouse scrolled (572, 336) with delta (0, 0)
Screenshot: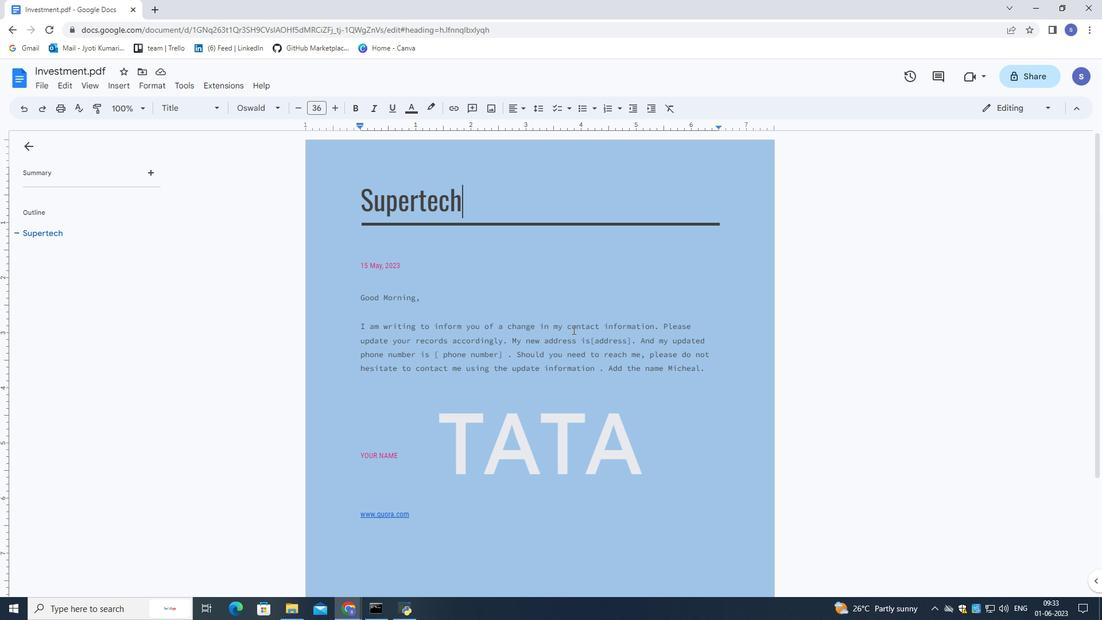 
Action: Mouse moved to (705, 254)
Screenshot: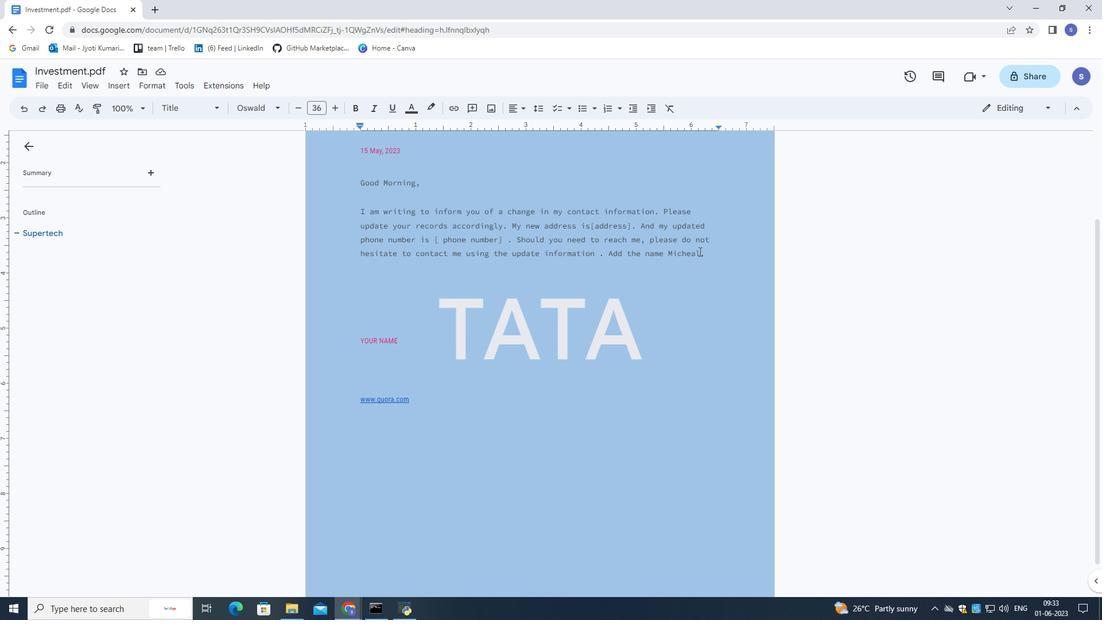 
Action: Mouse pressed left at (705, 254)
Screenshot: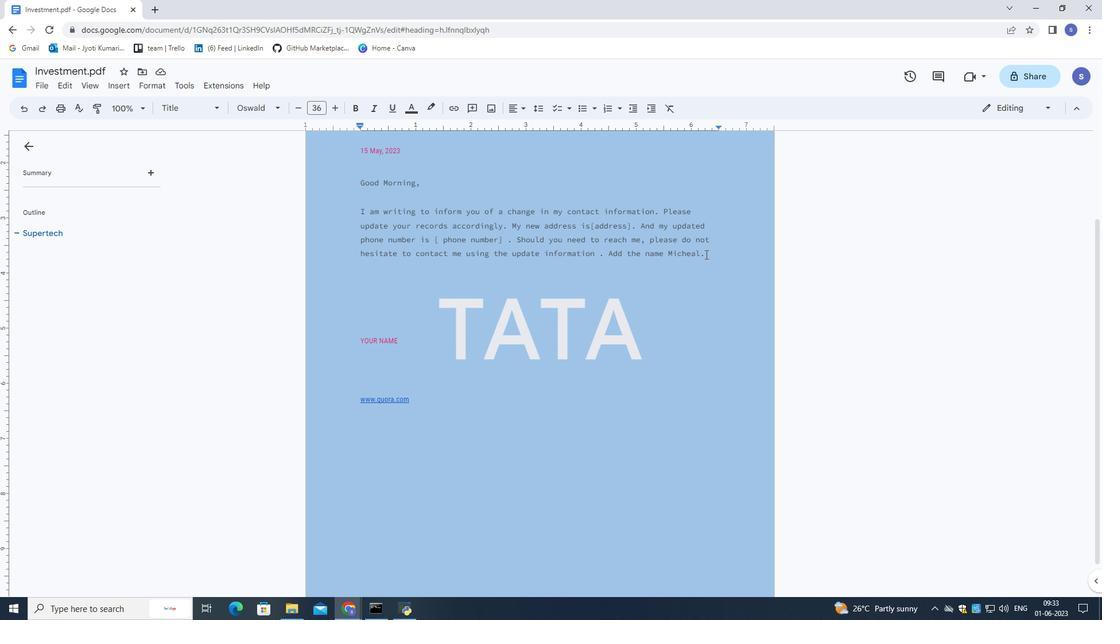 
Action: Mouse moved to (537, 112)
Screenshot: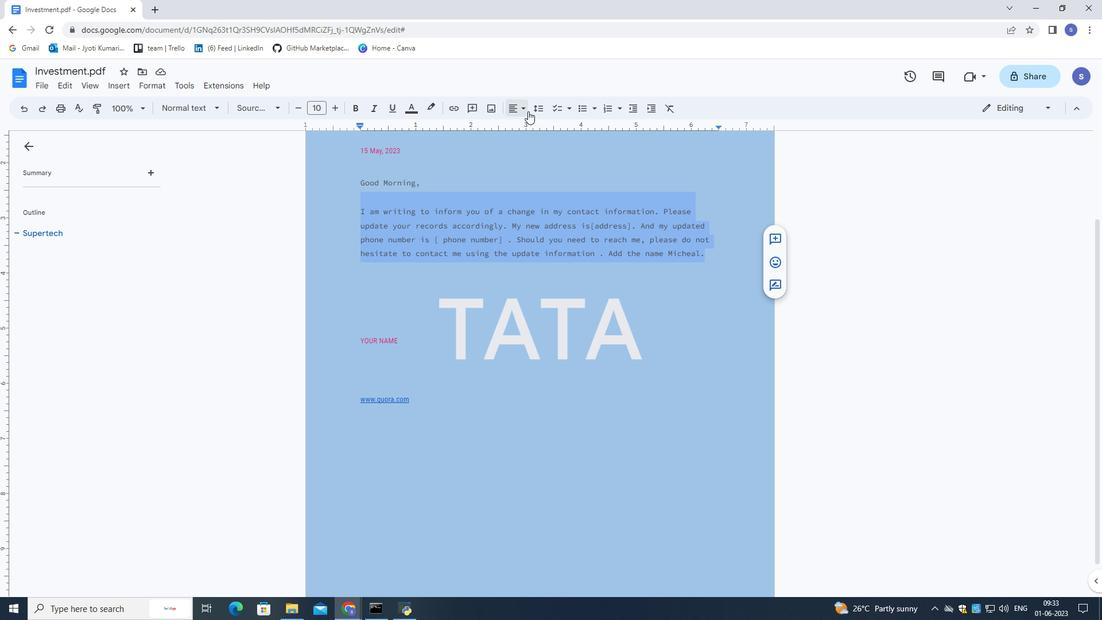 
Action: Mouse pressed left at (537, 112)
Screenshot: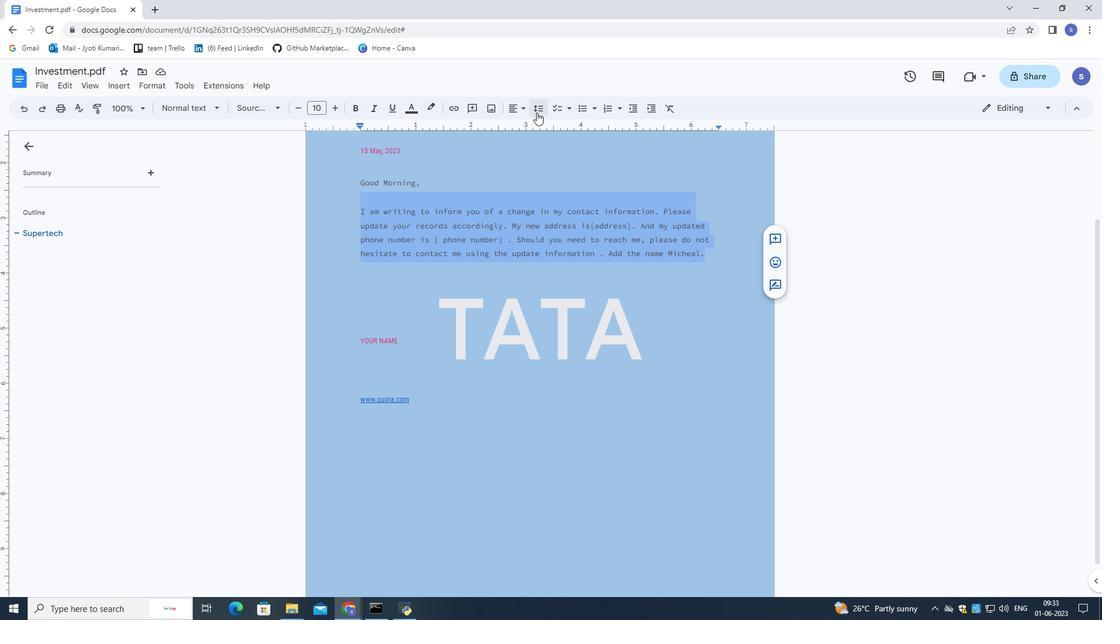 
Action: Mouse moved to (541, 159)
Screenshot: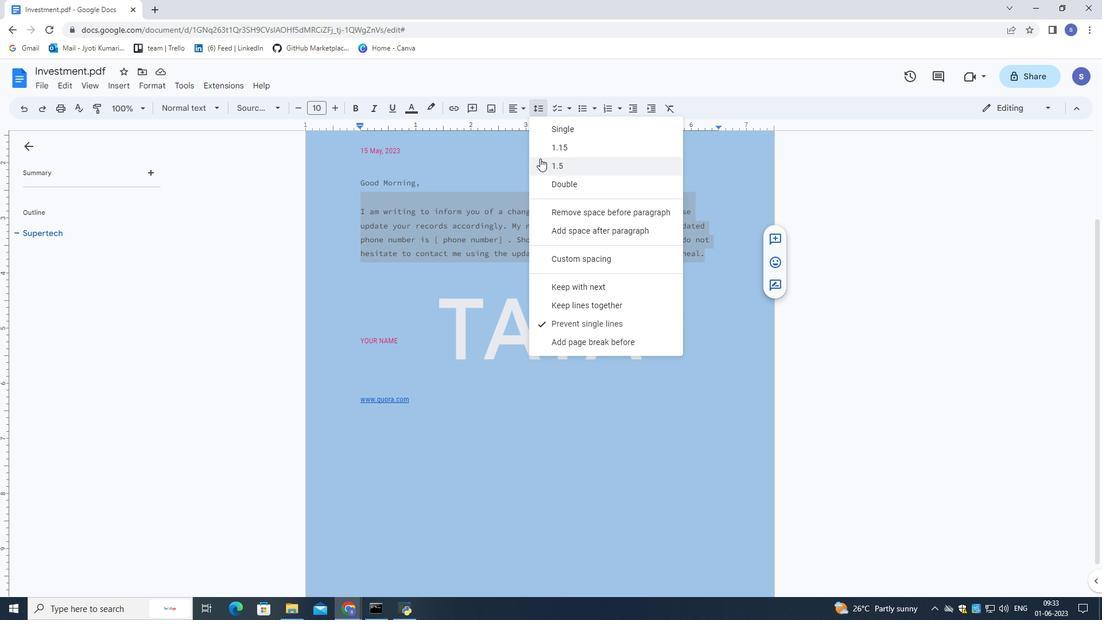 
Action: Mouse pressed left at (541, 159)
Screenshot: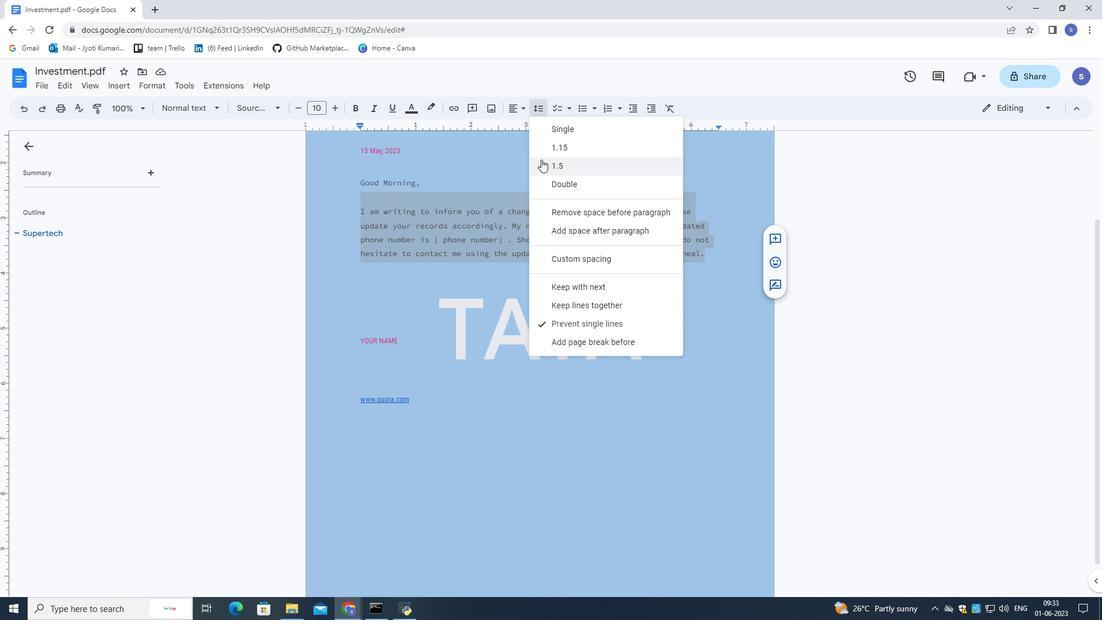
Action: Mouse moved to (474, 165)
Screenshot: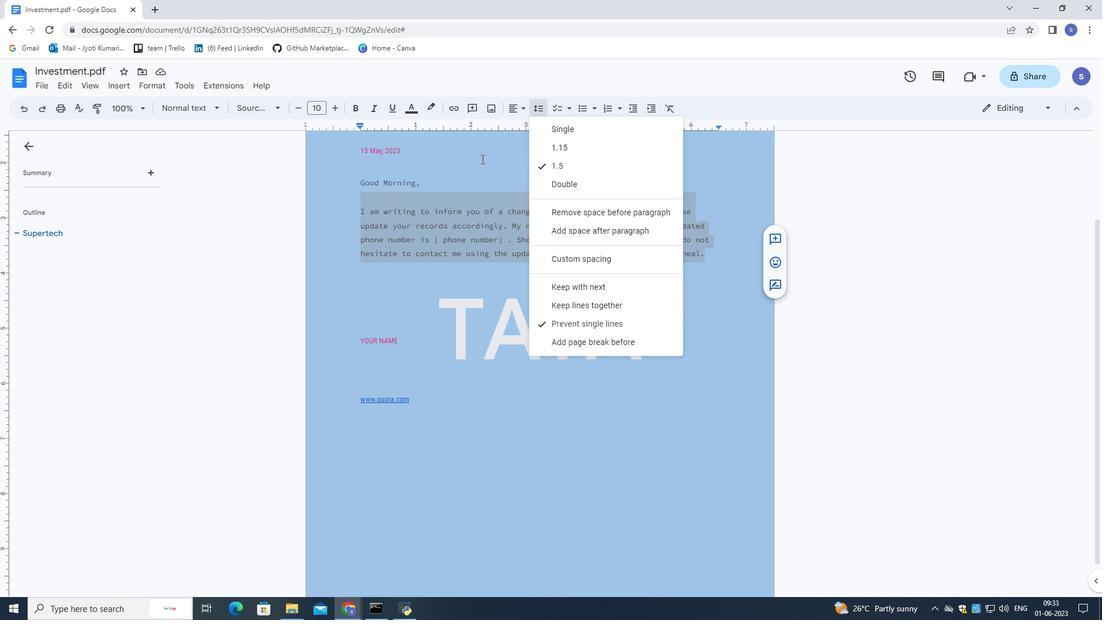 
Action: Mouse pressed left at (474, 165)
Screenshot: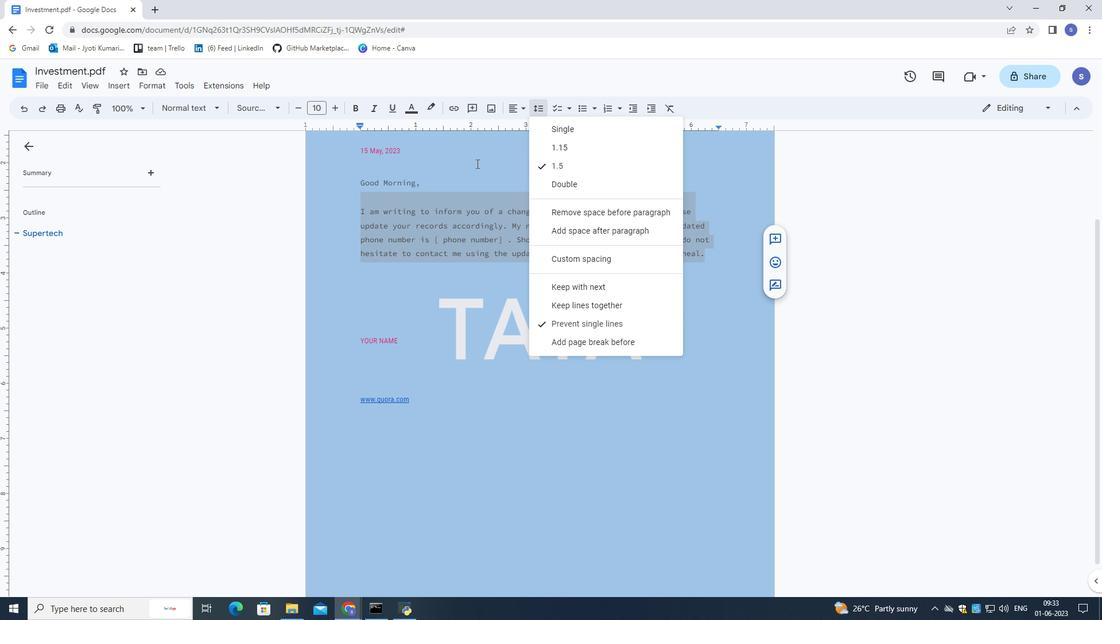 
Action: Mouse moved to (424, 182)
Screenshot: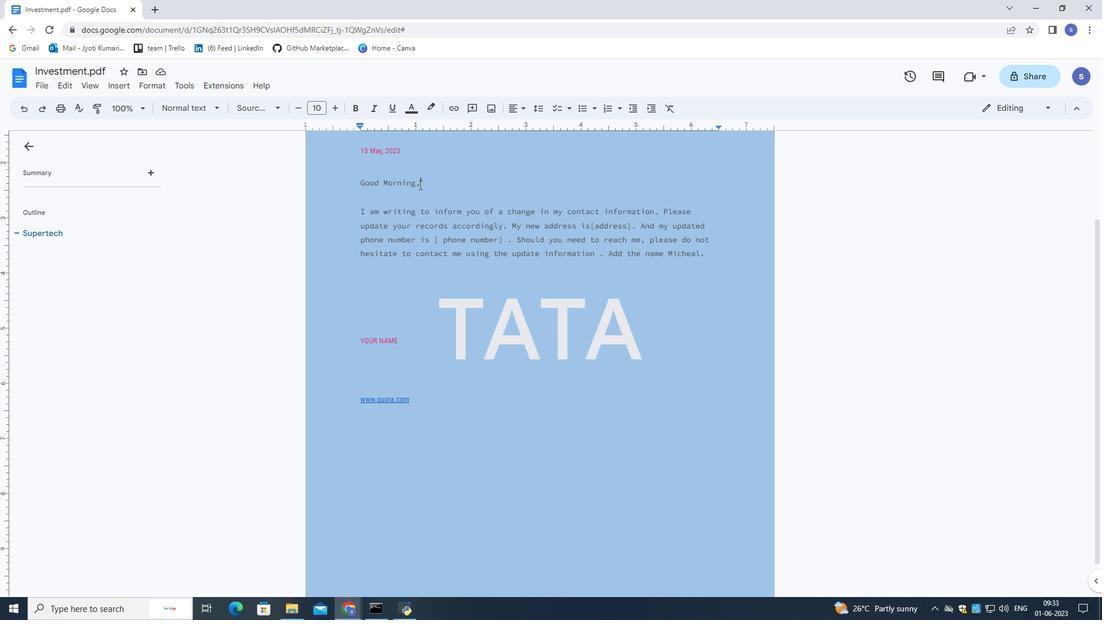 
Action: Mouse pressed left at (424, 182)
Screenshot: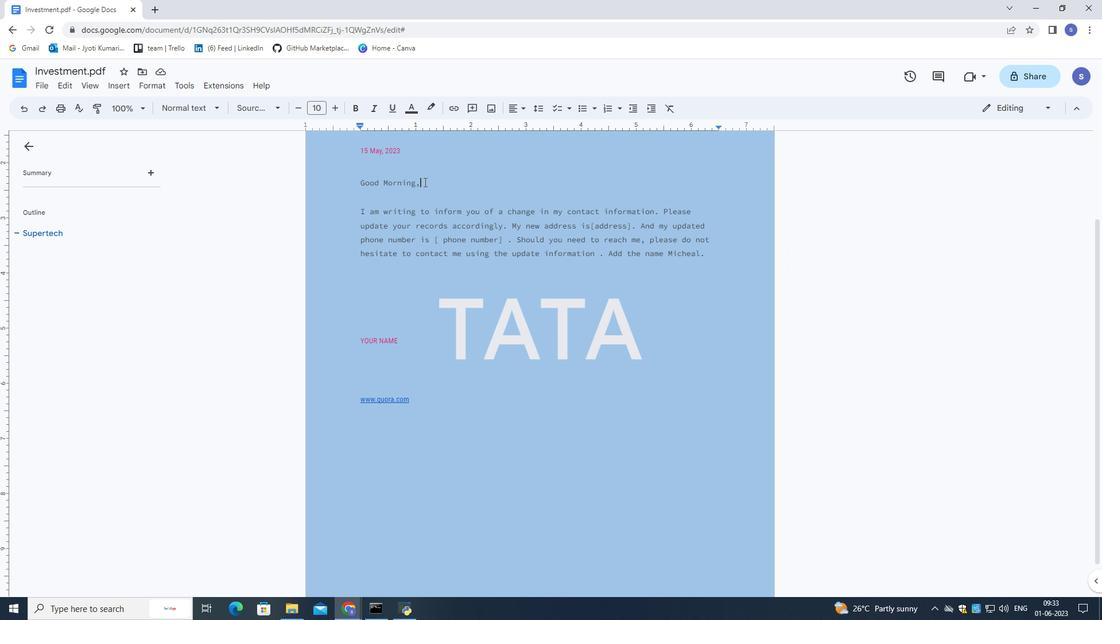 
Action: Mouse moved to (334, 112)
Screenshot: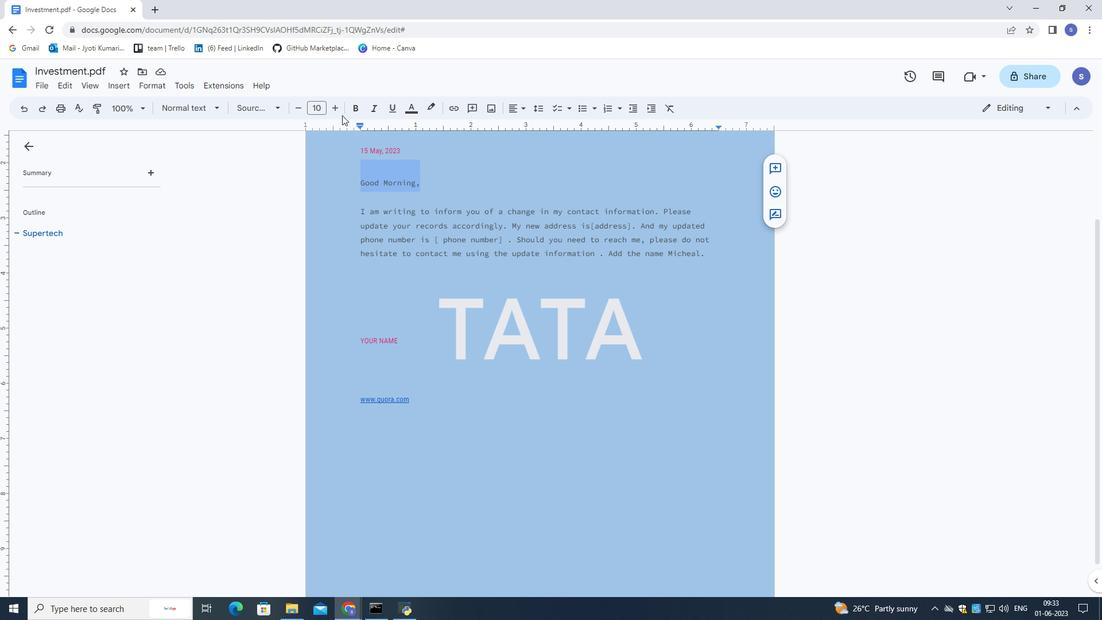 
Action: Mouse pressed left at (334, 112)
Screenshot: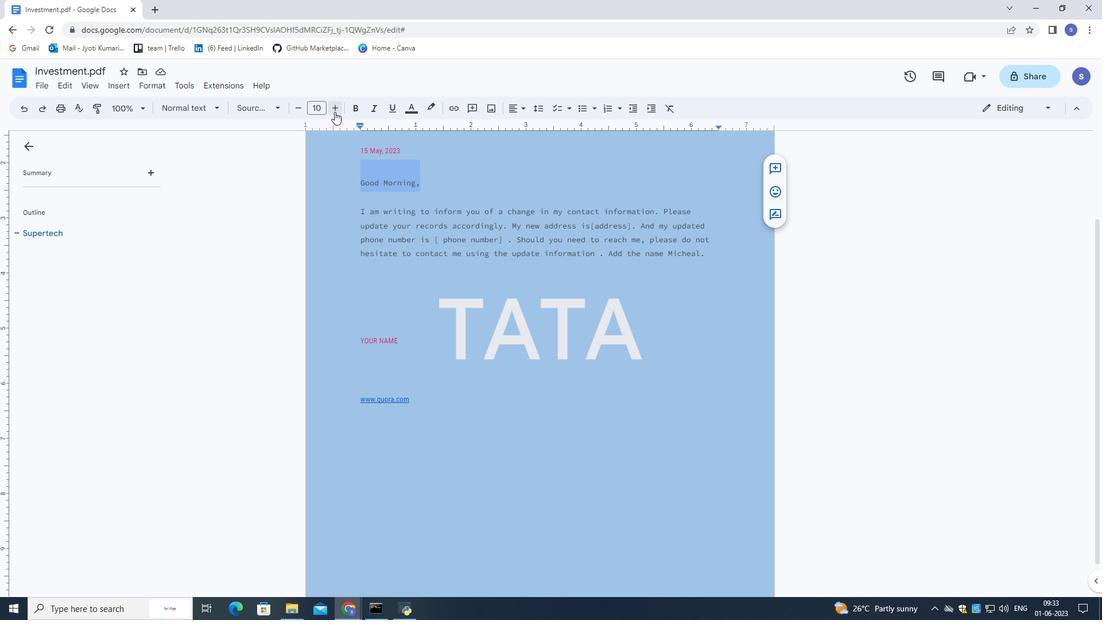 
Action: Mouse pressed left at (334, 112)
Screenshot: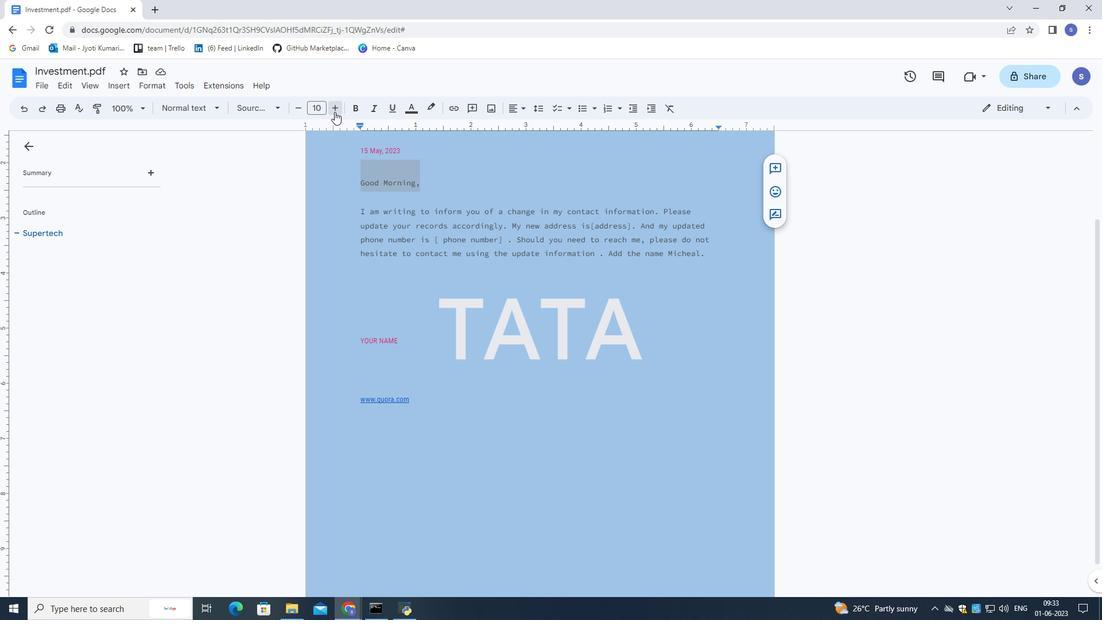
Action: Mouse pressed left at (334, 112)
Screenshot: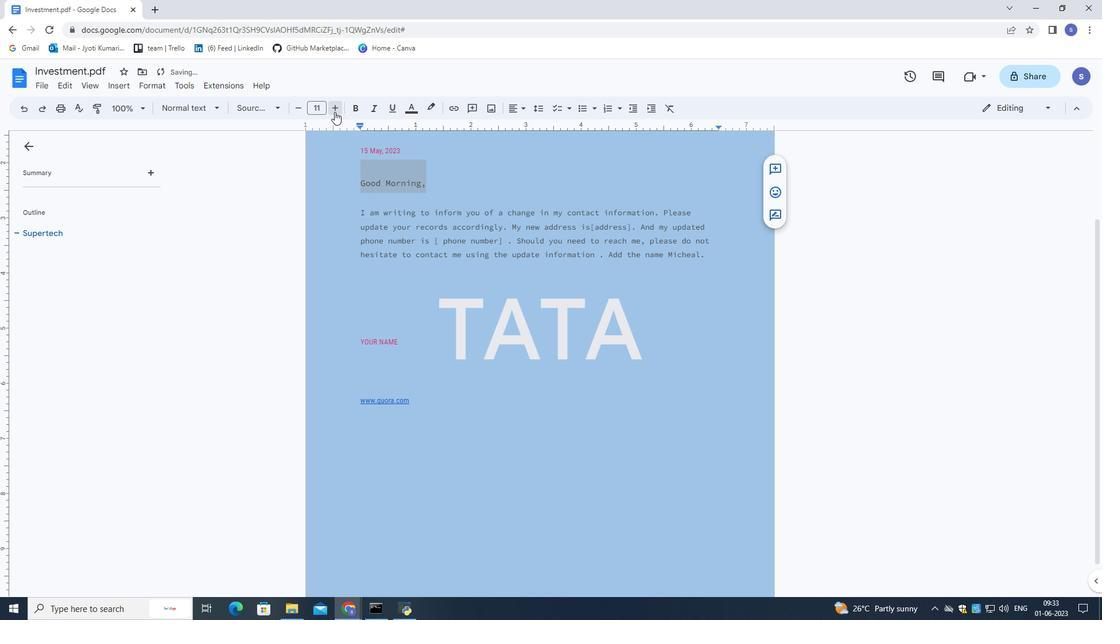 
Action: Mouse pressed left at (334, 112)
Screenshot: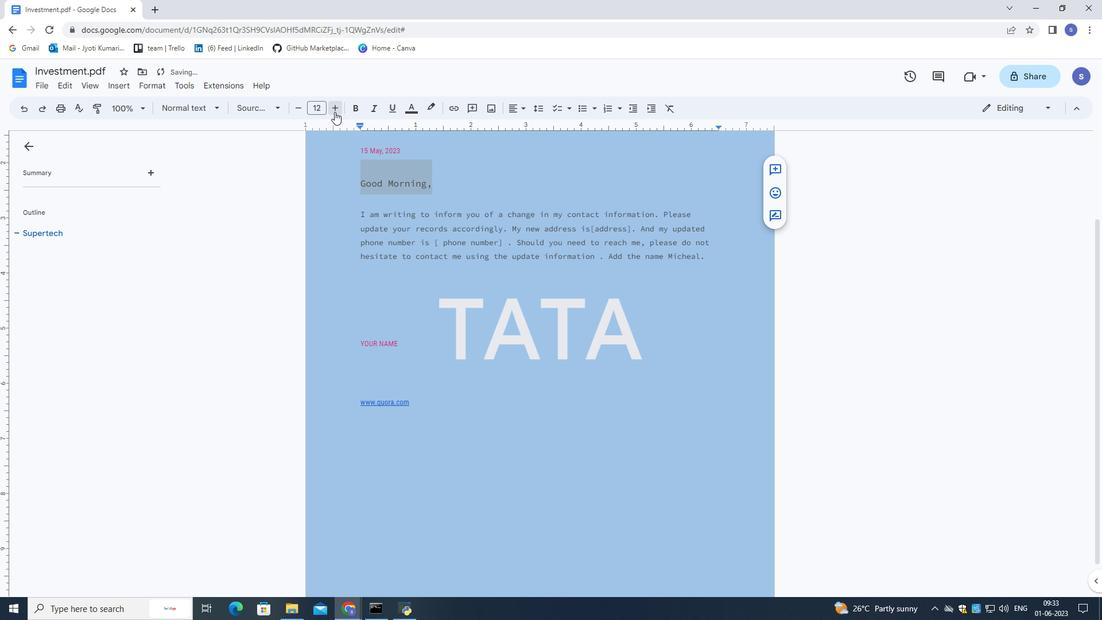 
Action: Mouse pressed left at (334, 112)
Screenshot: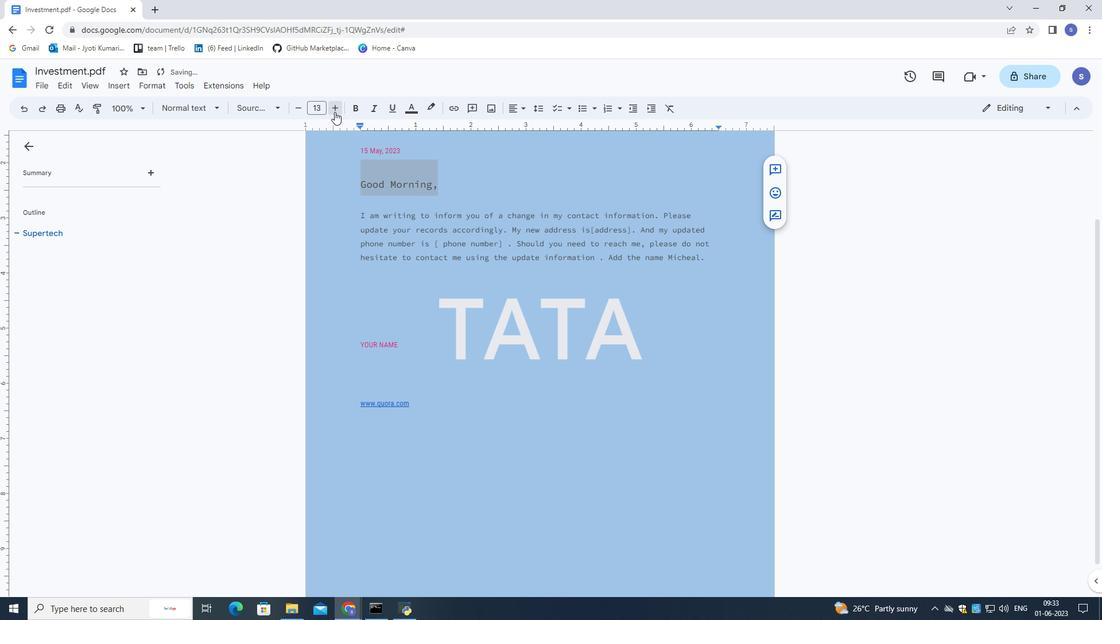 
Action: Mouse pressed left at (334, 112)
Screenshot: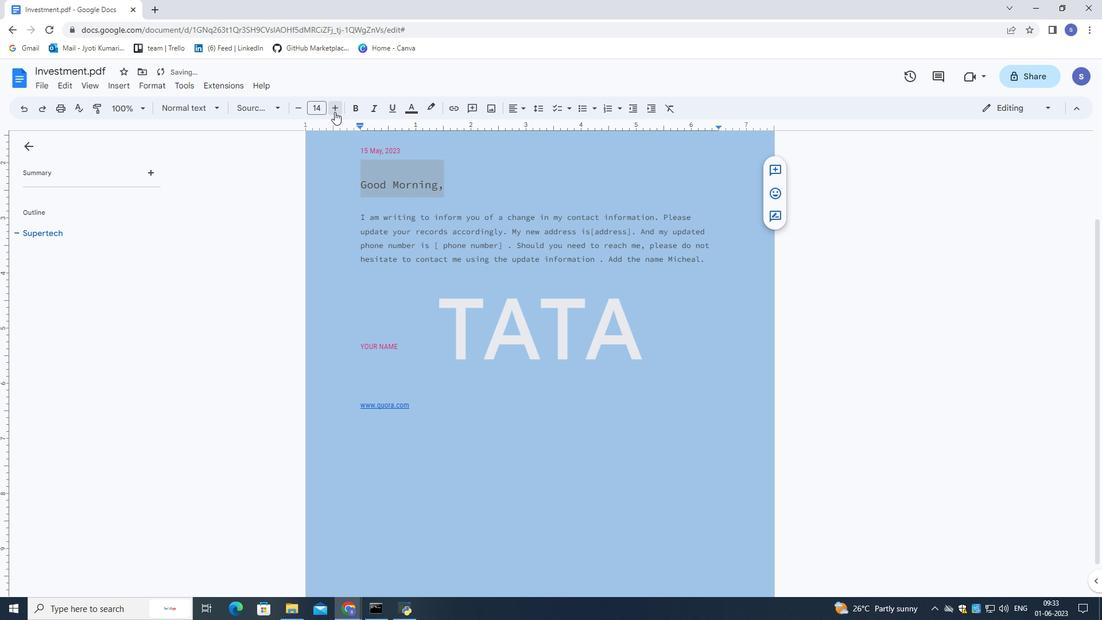 
Action: Mouse pressed left at (334, 112)
Screenshot: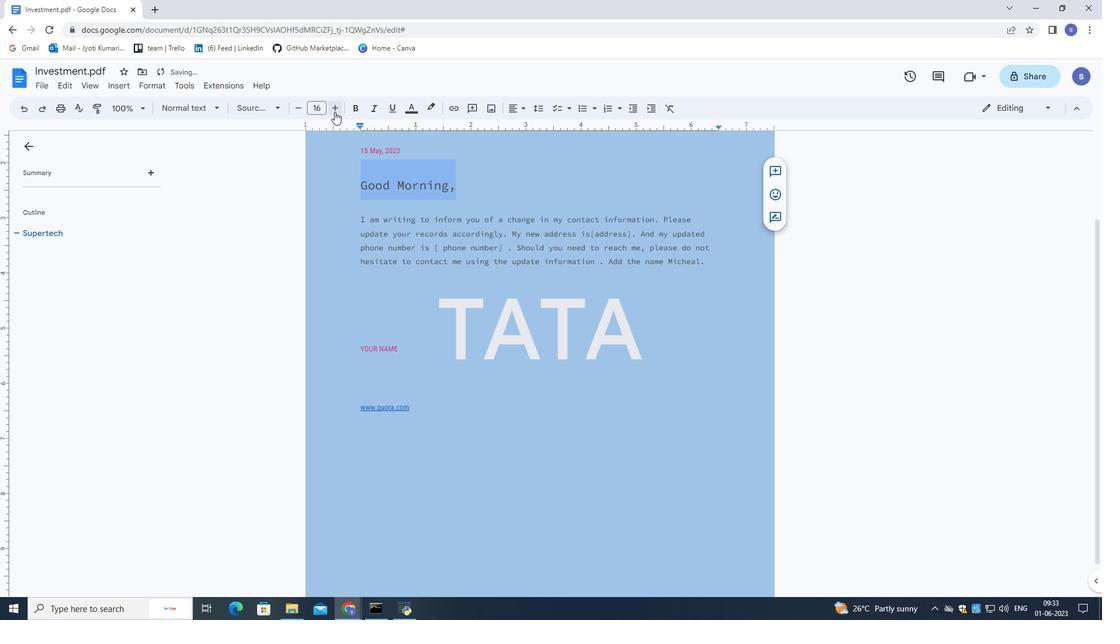 
Action: Mouse pressed left at (334, 112)
Screenshot: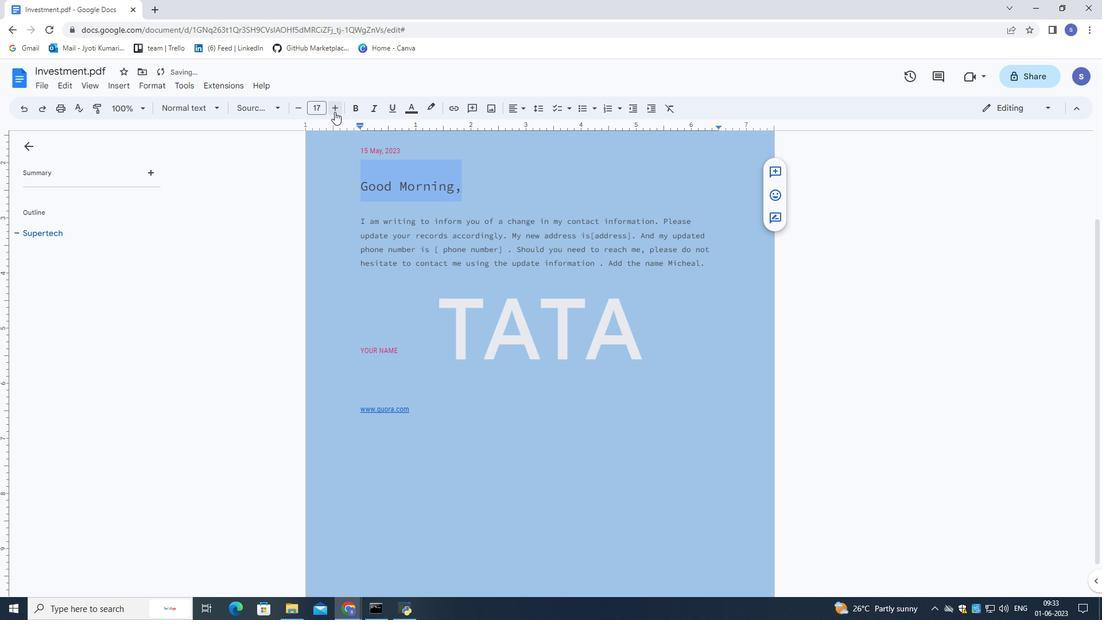 
Action: Mouse pressed left at (334, 112)
Screenshot: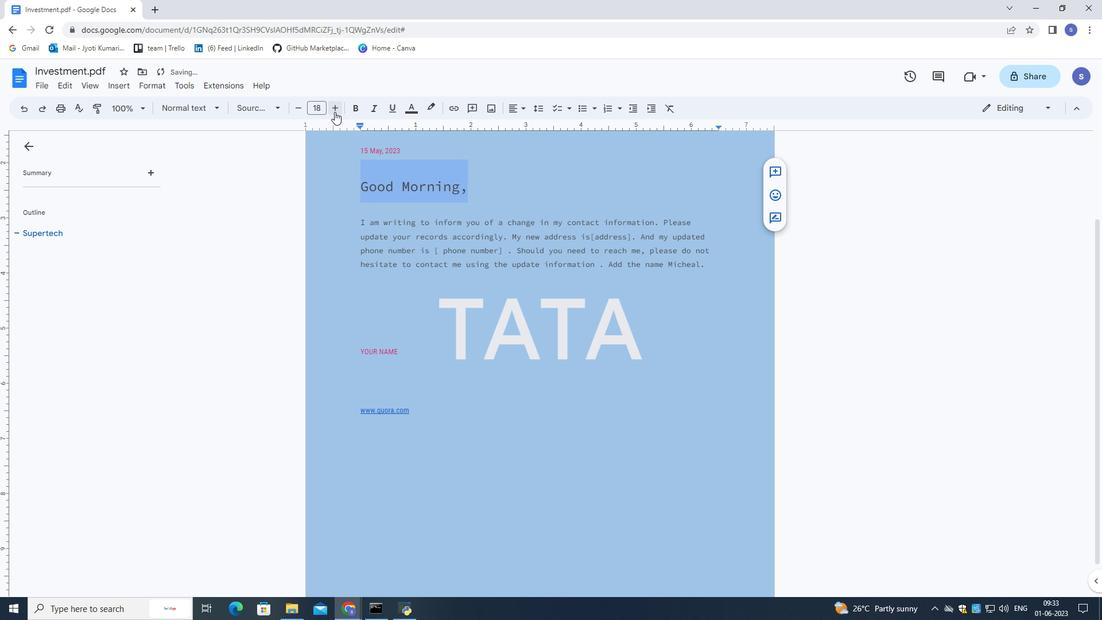 
Action: Mouse pressed left at (334, 112)
Screenshot: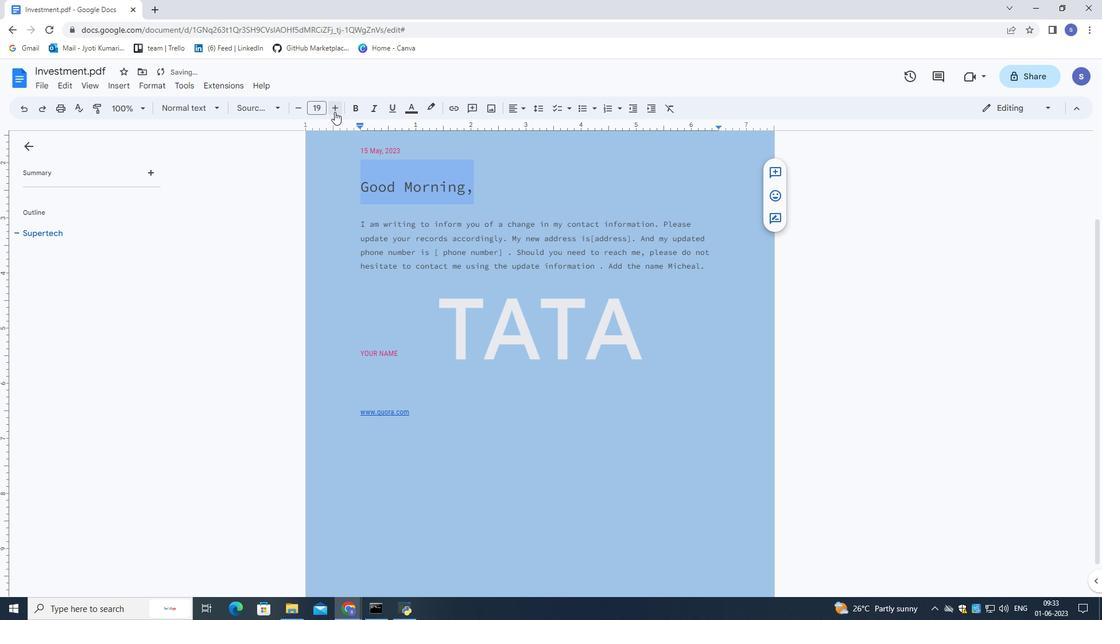 
Action: Mouse pressed left at (334, 112)
Screenshot: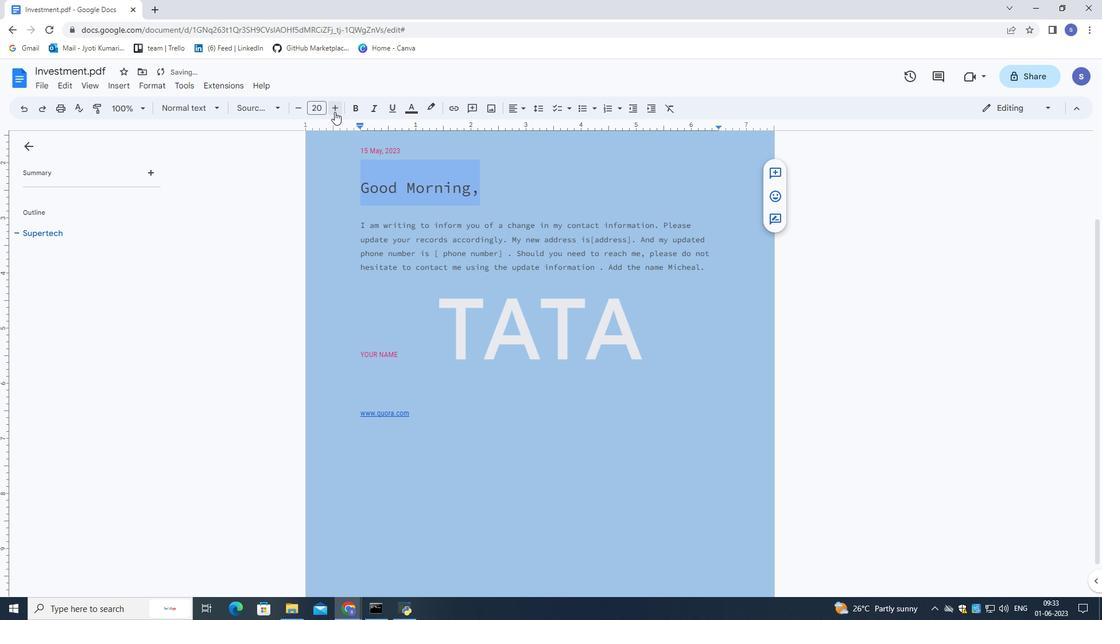 
Action: Mouse pressed left at (334, 112)
Screenshot: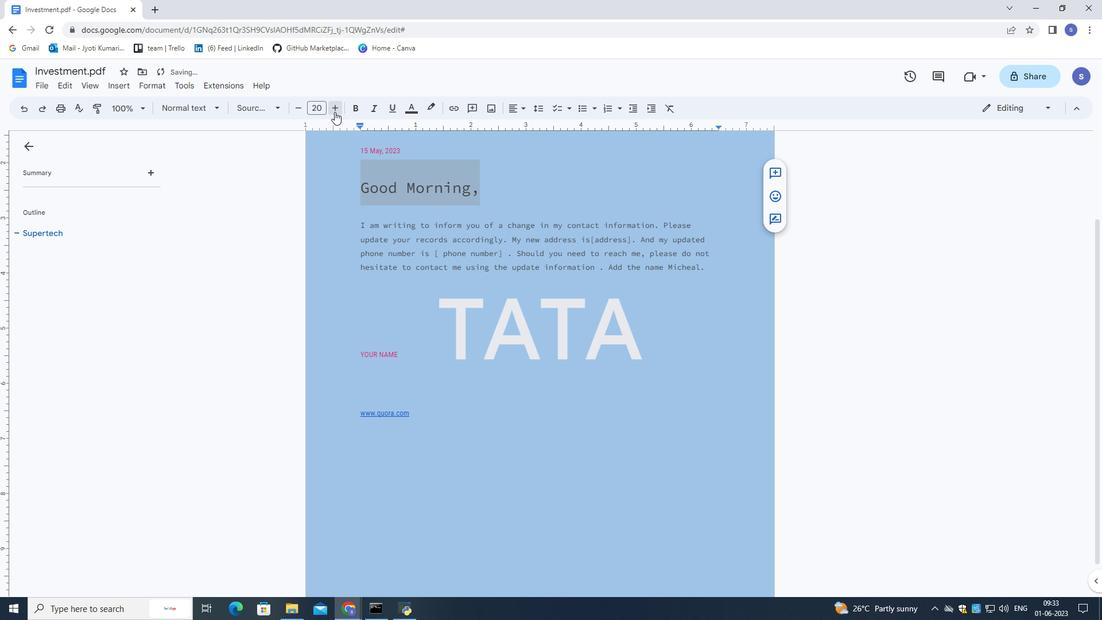 
Action: Mouse pressed left at (334, 112)
Screenshot: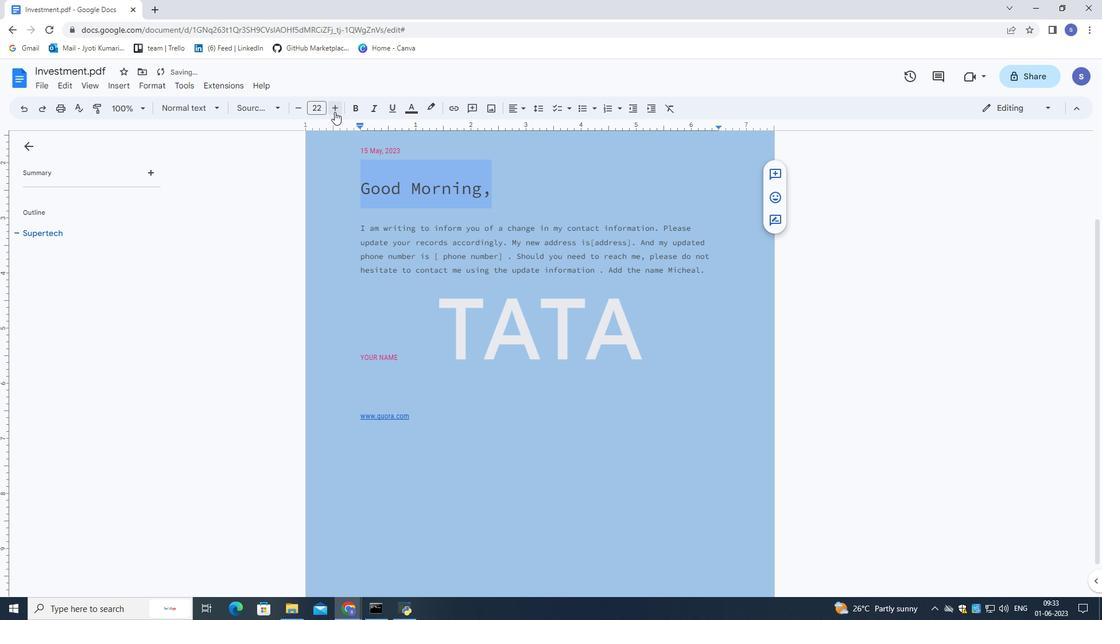
Action: Mouse pressed left at (334, 112)
Screenshot: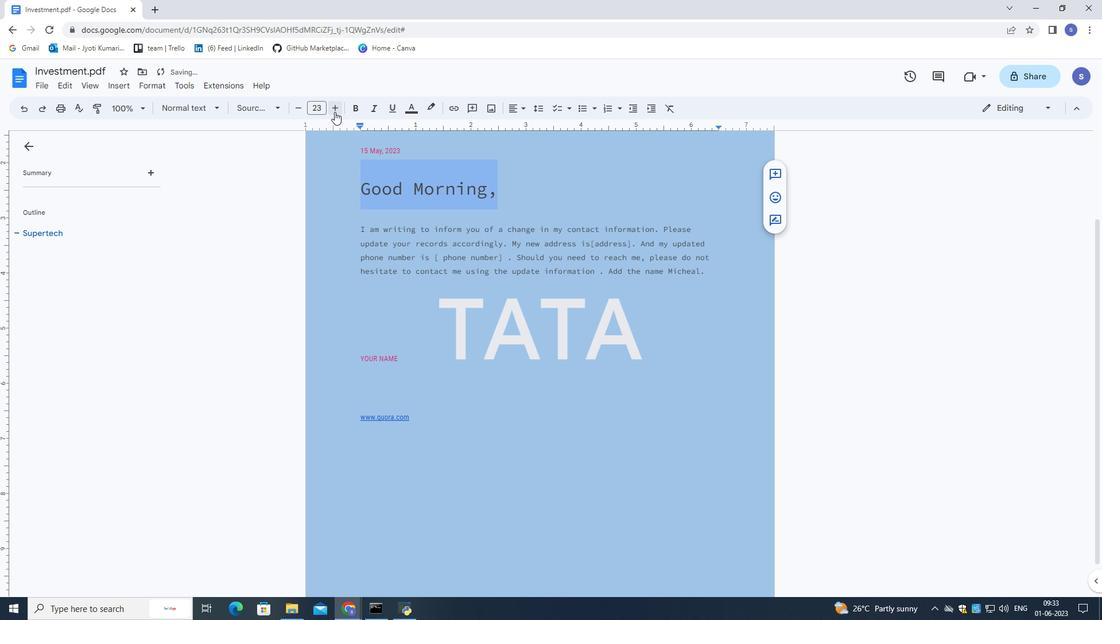 
Action: Mouse pressed left at (334, 112)
Screenshot: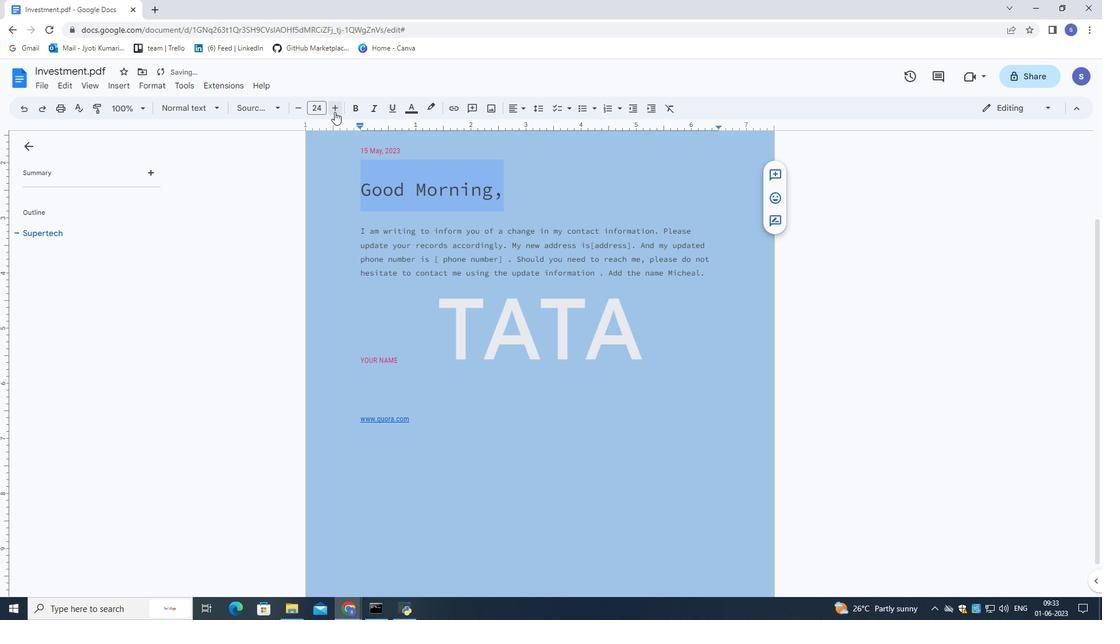 
Action: Mouse pressed left at (334, 112)
Screenshot: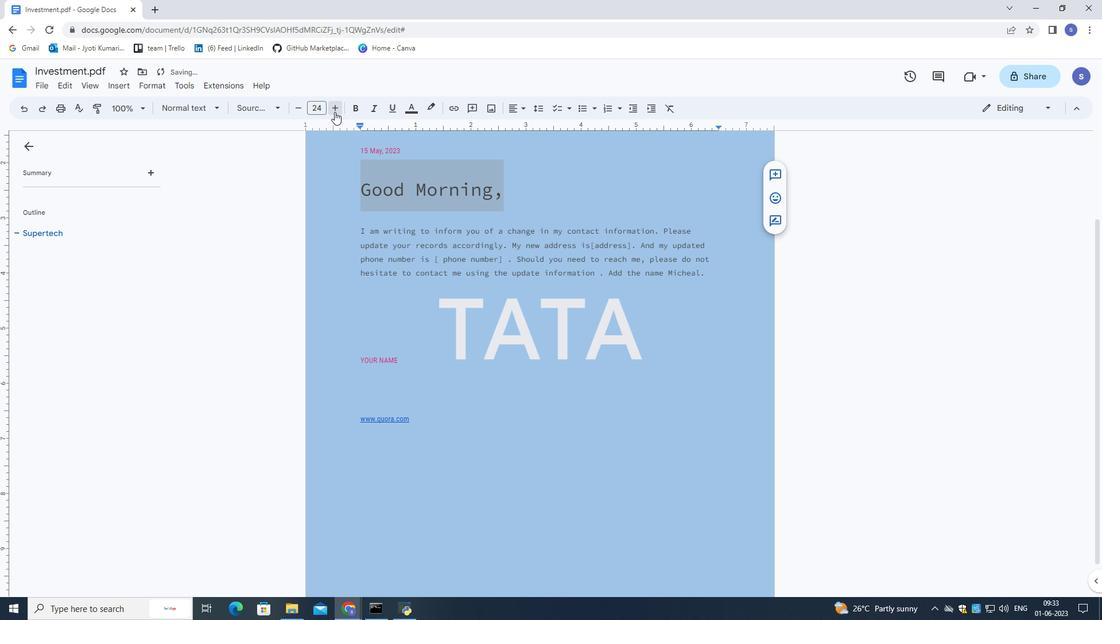 
Action: Mouse pressed left at (334, 112)
Screenshot: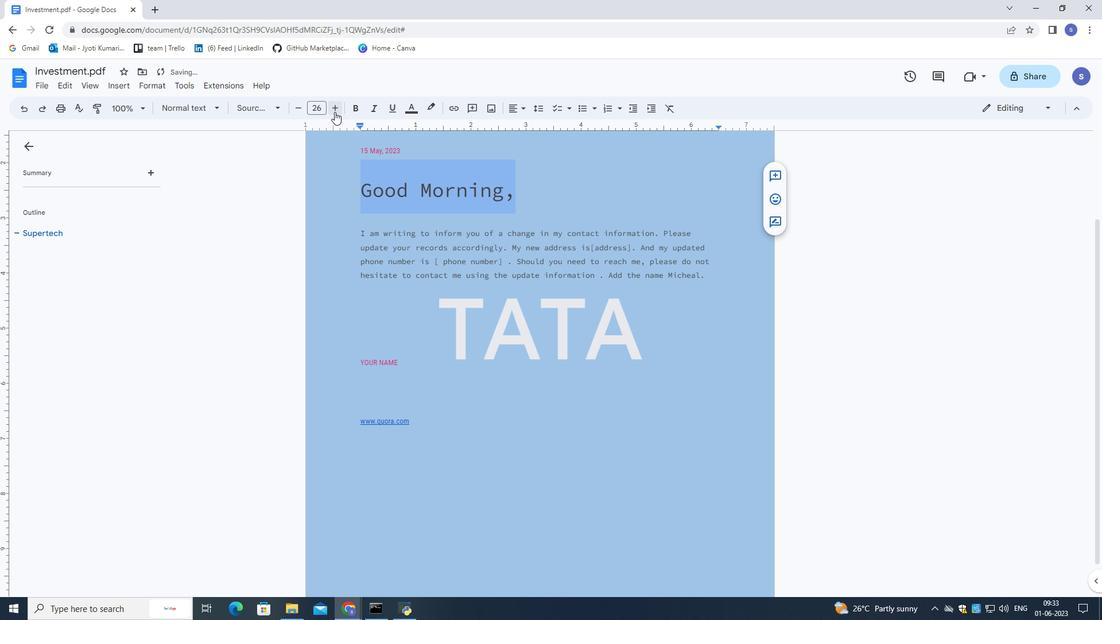 
Action: Mouse pressed left at (334, 112)
Screenshot: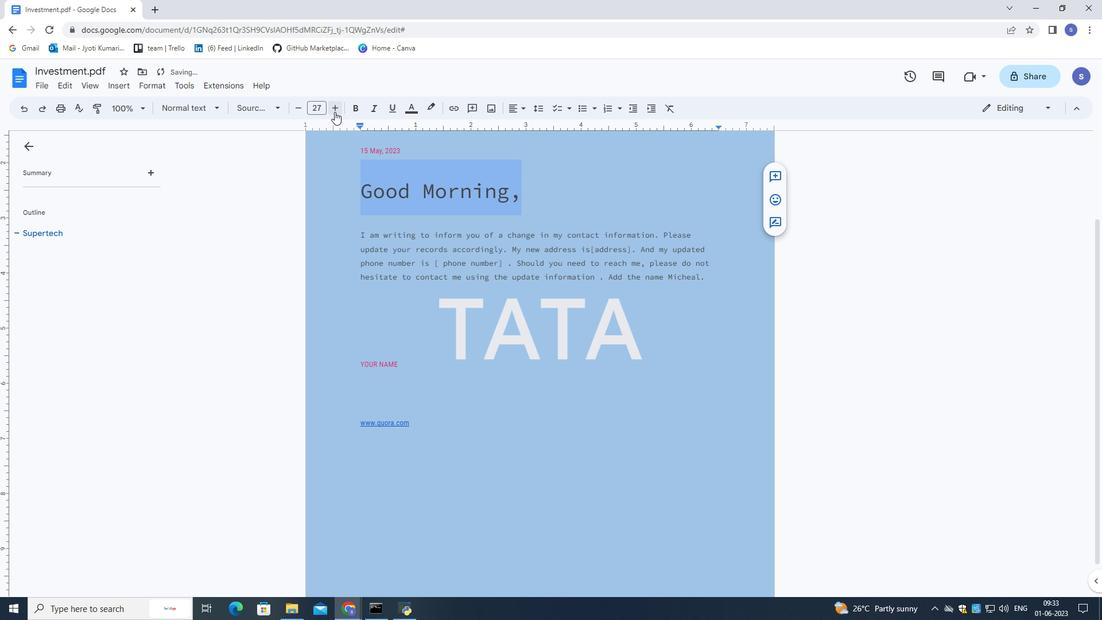 
Action: Mouse moved to (300, 112)
Screenshot: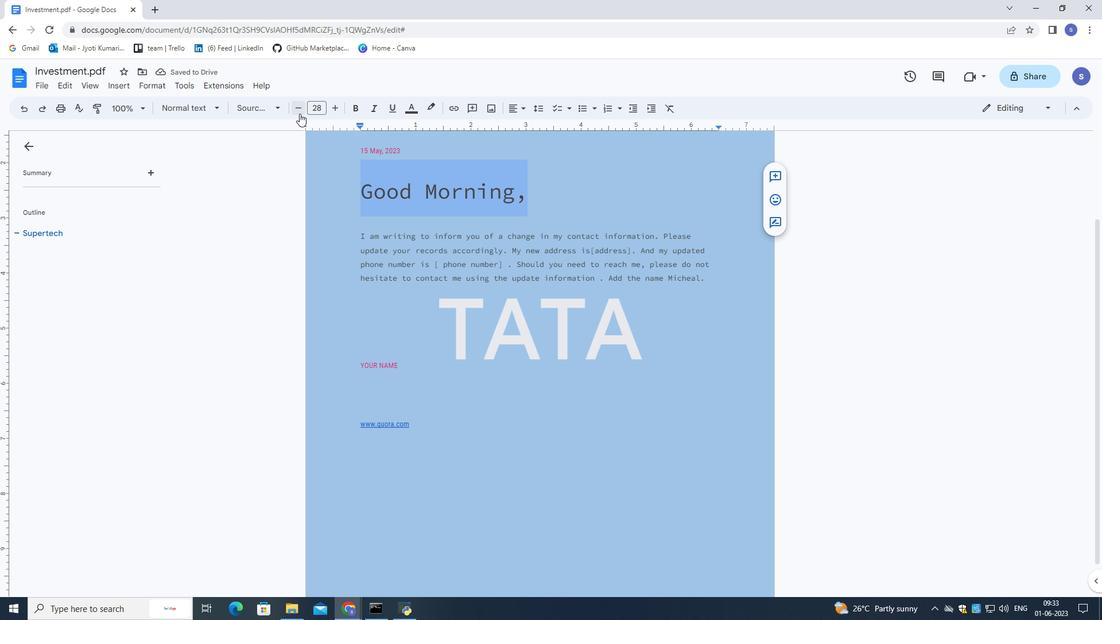 
Action: Mouse pressed left at (300, 112)
Screenshot: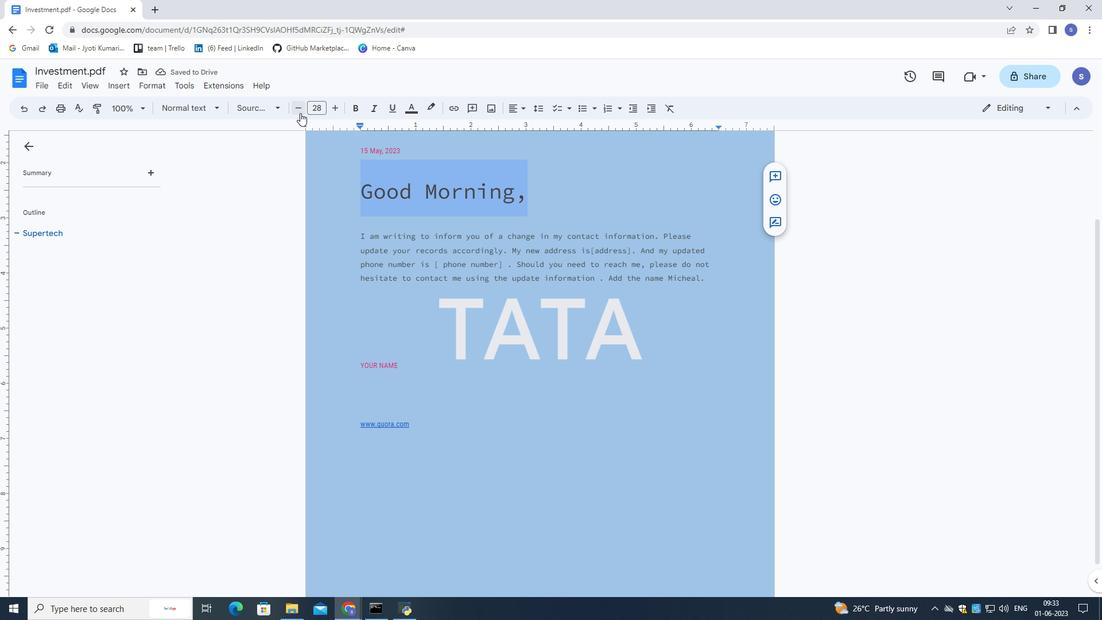 
Action: Mouse moved to (344, 168)
Screenshot: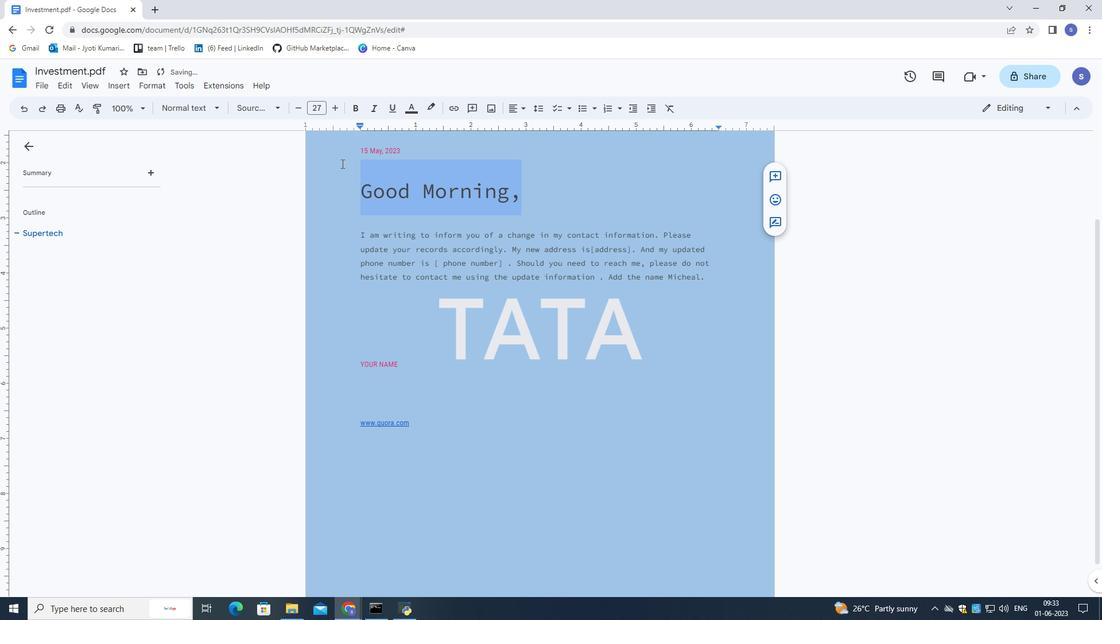 
Action: Mouse pressed left at (344, 168)
Screenshot: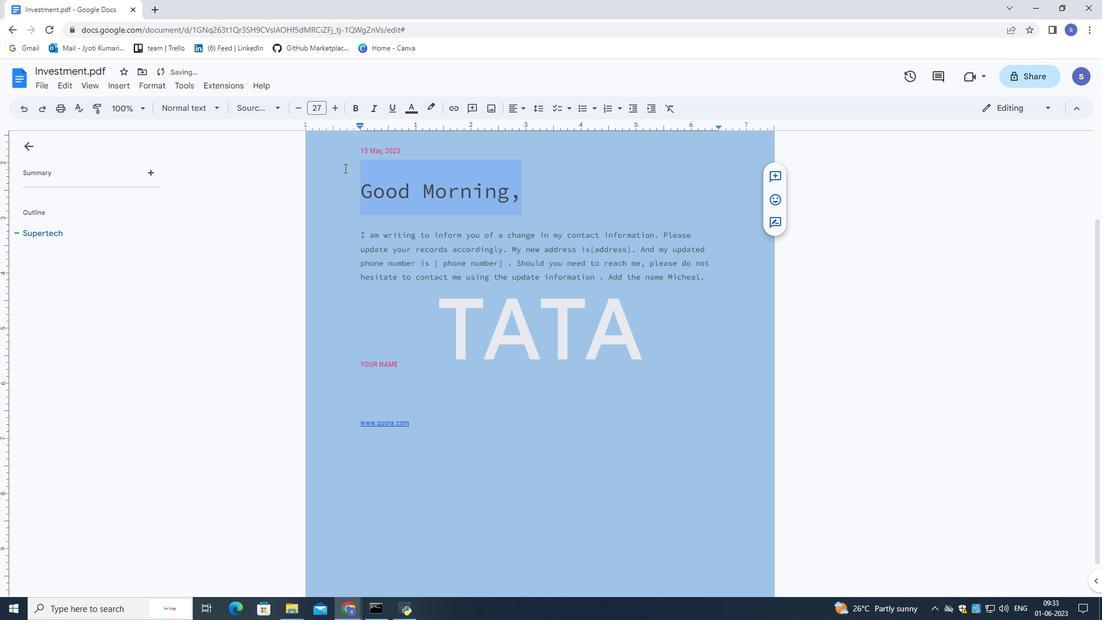 
Action: Mouse moved to (449, 292)
Screenshot: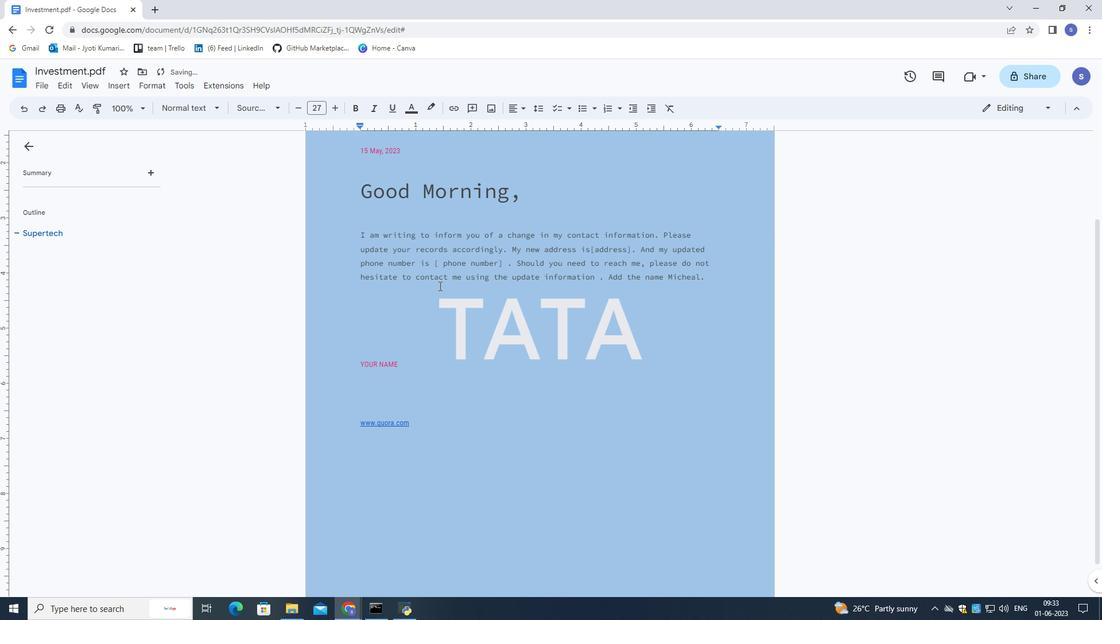 
Action: Mouse scrolled (449, 293) with delta (0, 0)
Screenshot: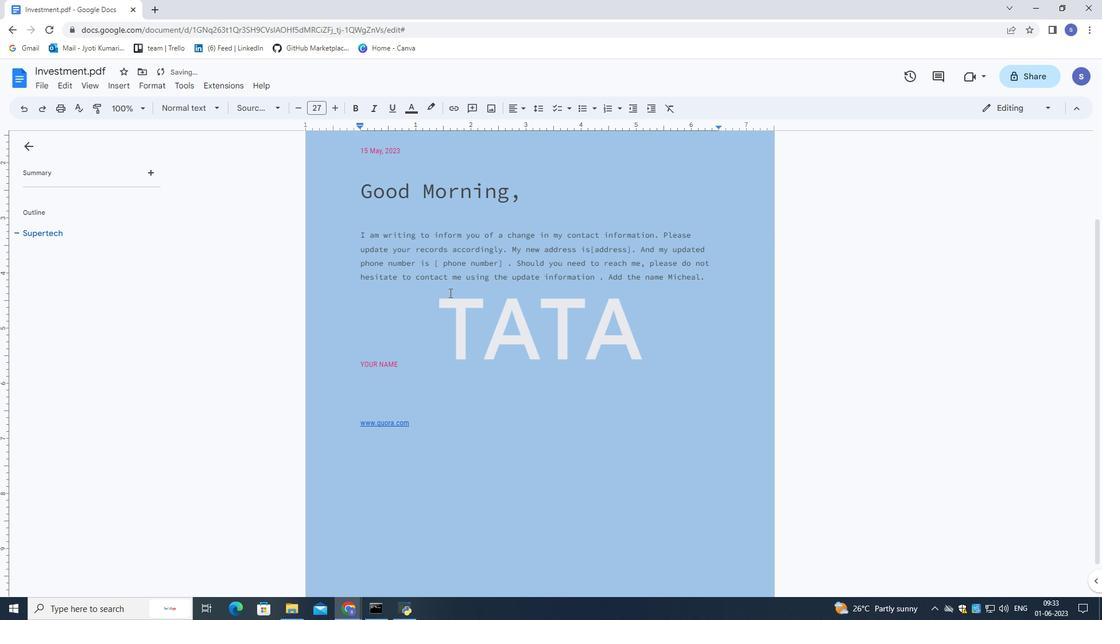 
Action: Mouse scrolled (449, 293) with delta (0, 0)
Screenshot: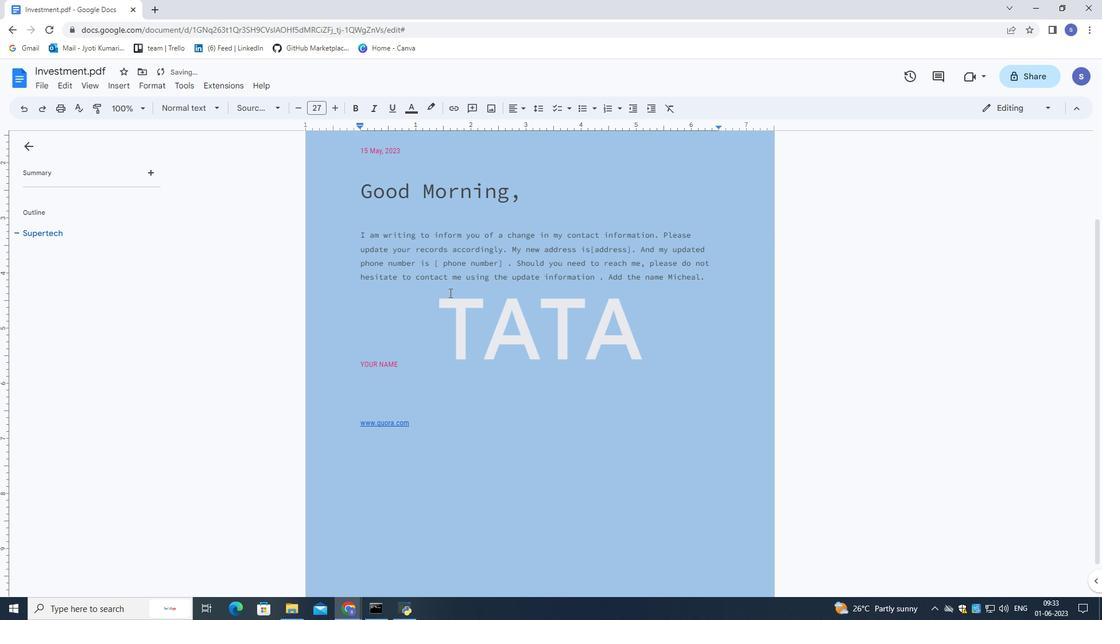 
Action: Mouse scrolled (449, 293) with delta (0, 0)
Screenshot: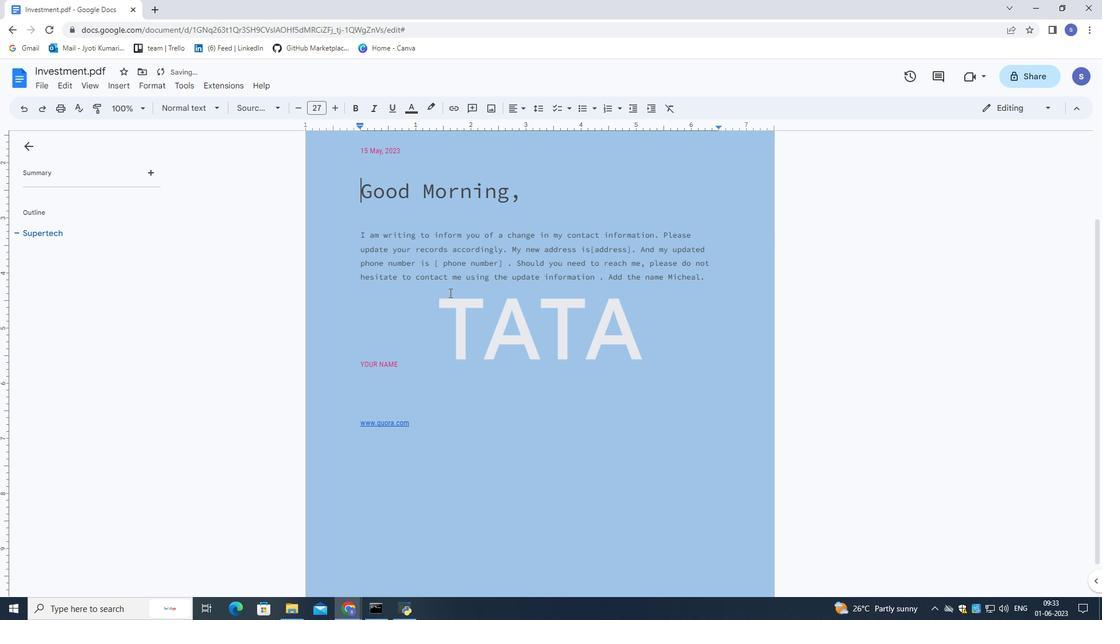 
Action: Mouse scrolled (449, 292) with delta (0, 0)
Screenshot: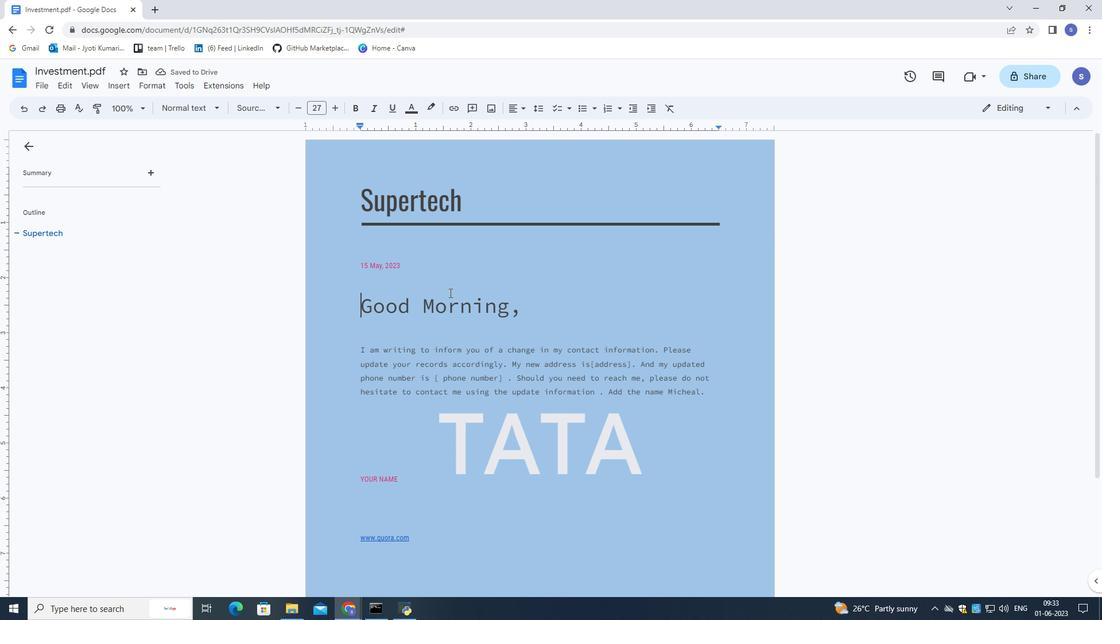 
Action: Mouse scrolled (449, 292) with delta (0, 0)
Screenshot: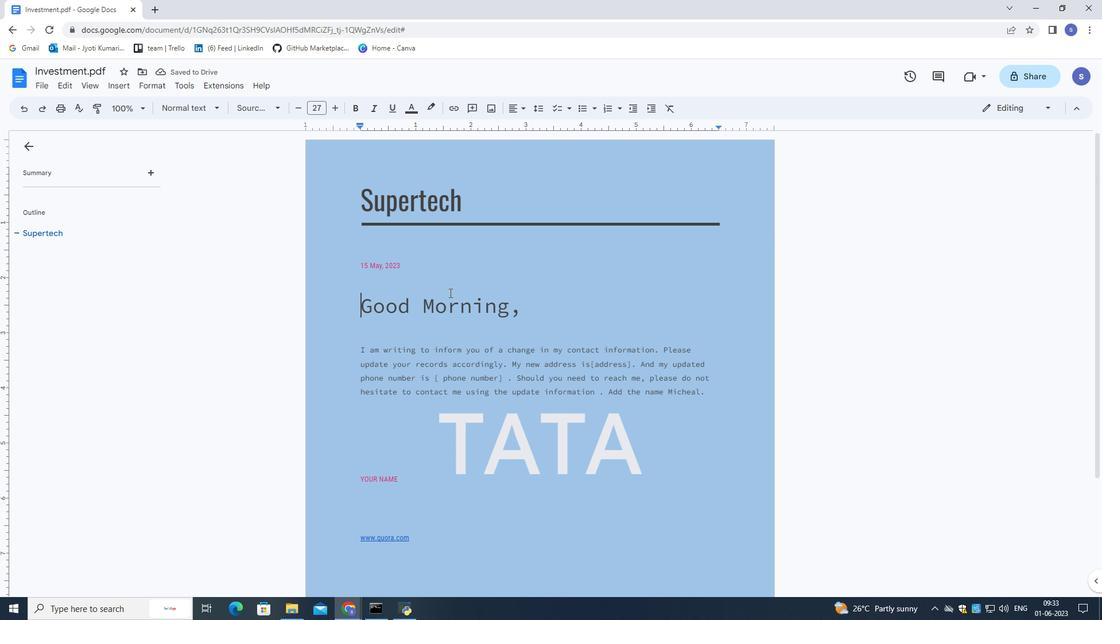 
Action: Mouse scrolled (449, 292) with delta (0, 0)
Screenshot: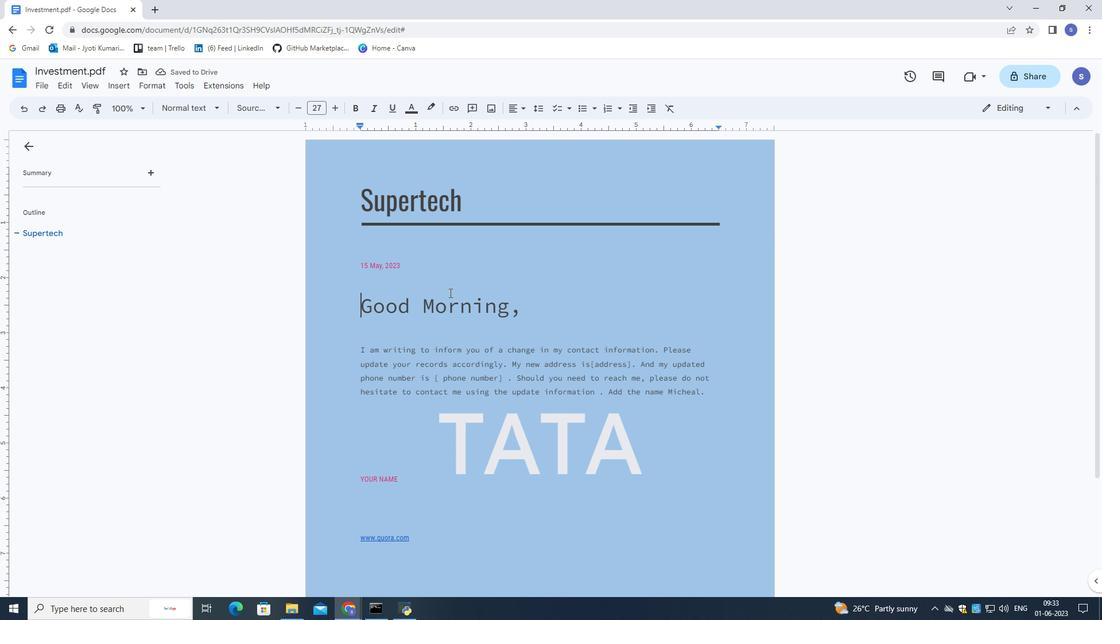 
Action: Mouse scrolled (449, 292) with delta (0, 0)
Screenshot: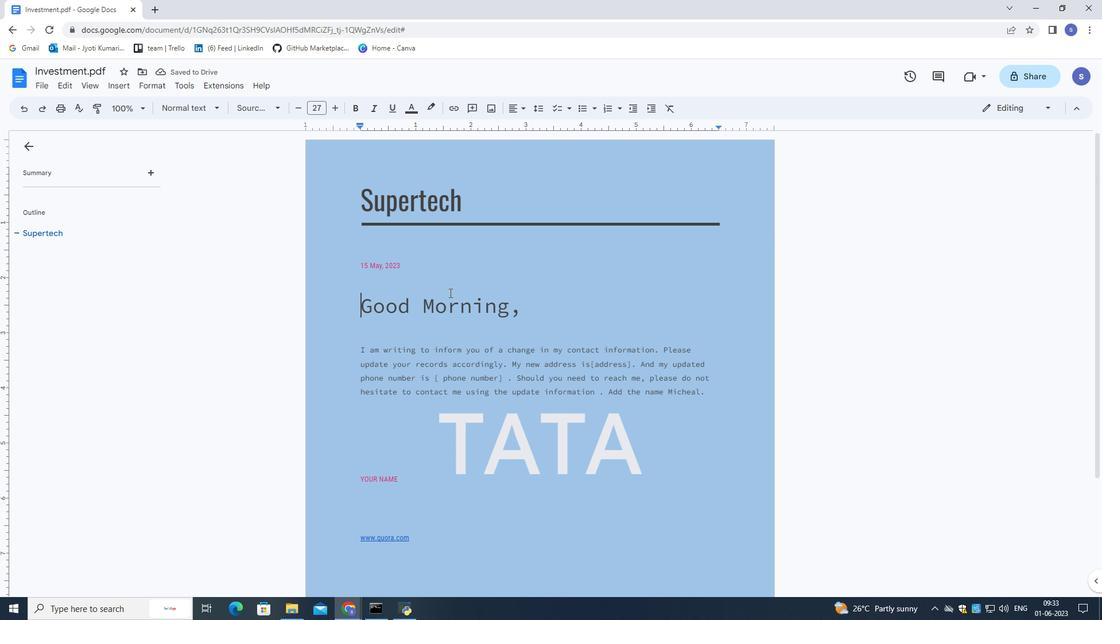 
Action: Mouse scrolled (449, 292) with delta (0, 0)
Screenshot: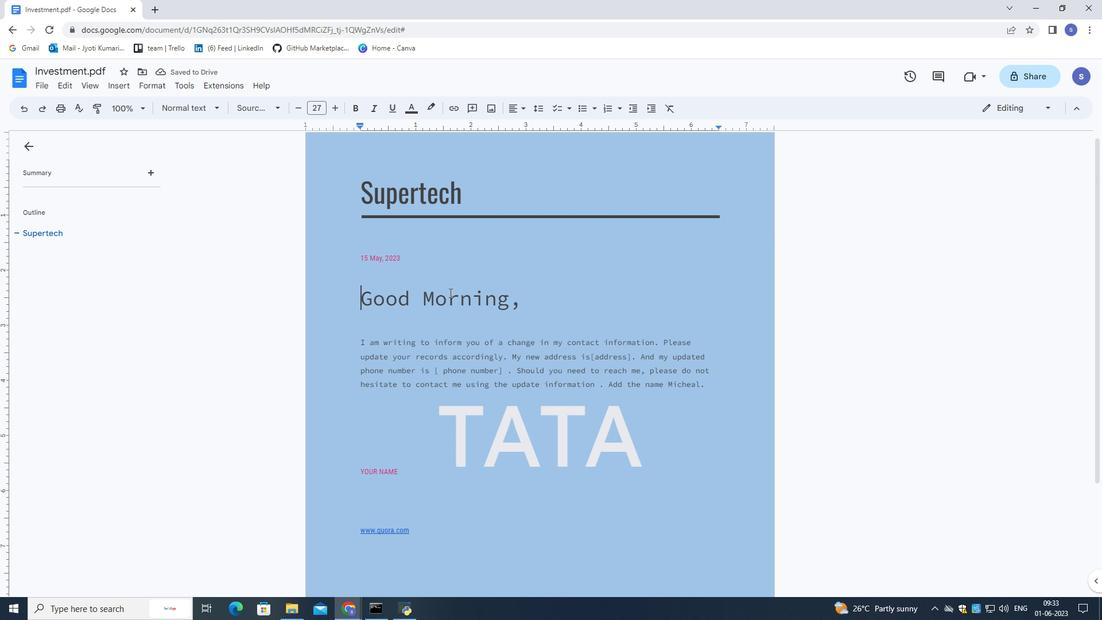 
Action: Mouse scrolled (449, 292) with delta (0, 0)
Screenshot: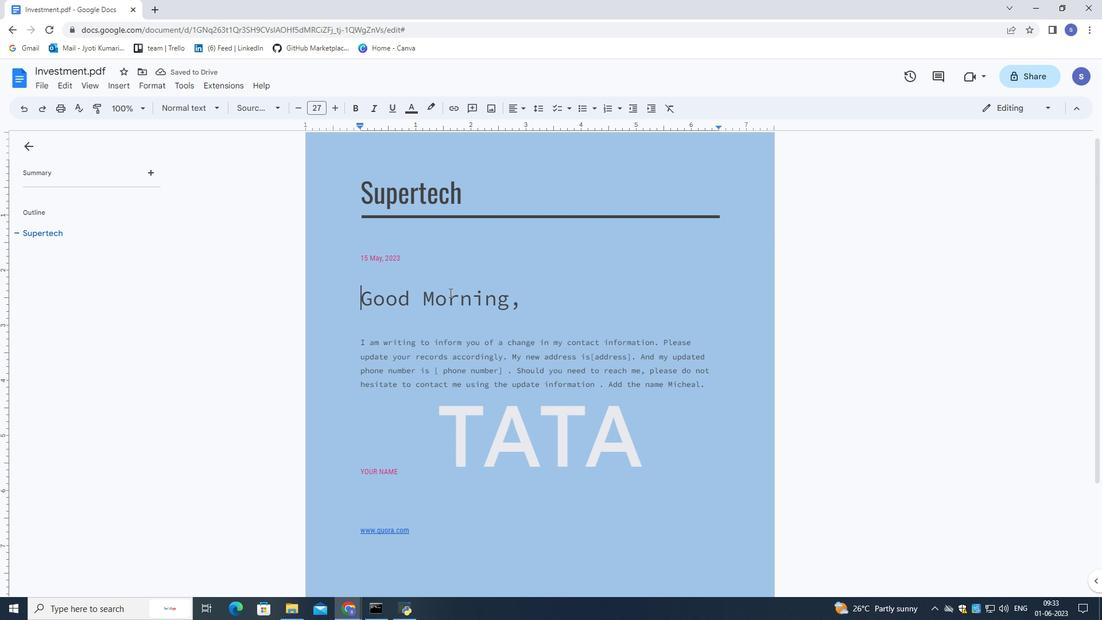 
Action: Mouse scrolled (449, 293) with delta (0, 0)
Screenshot: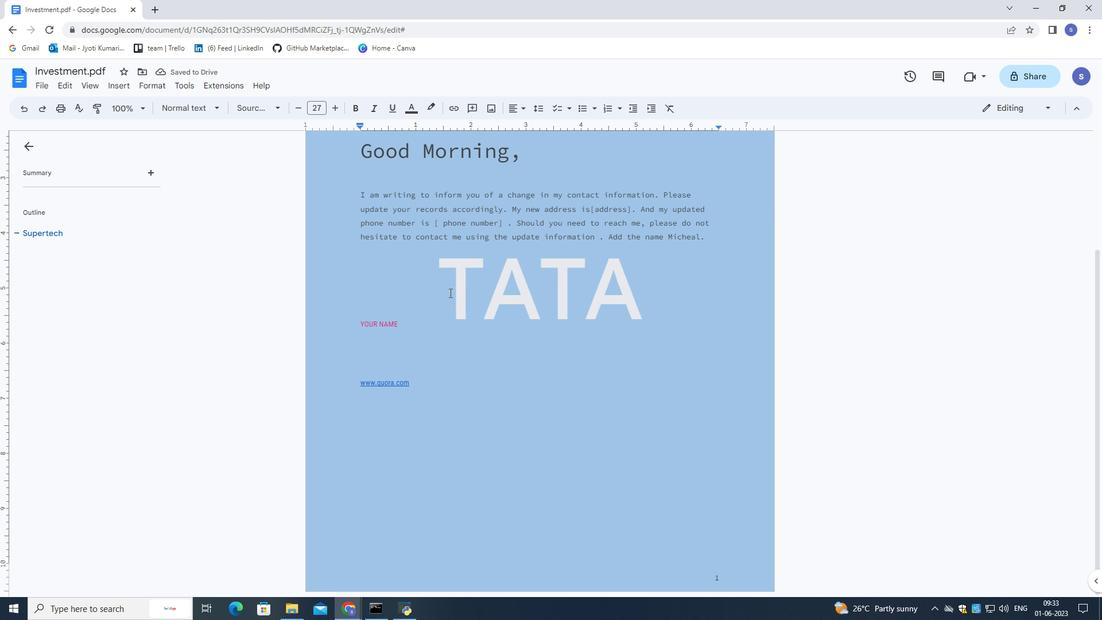 
Action: Mouse scrolled (449, 293) with delta (0, 0)
Screenshot: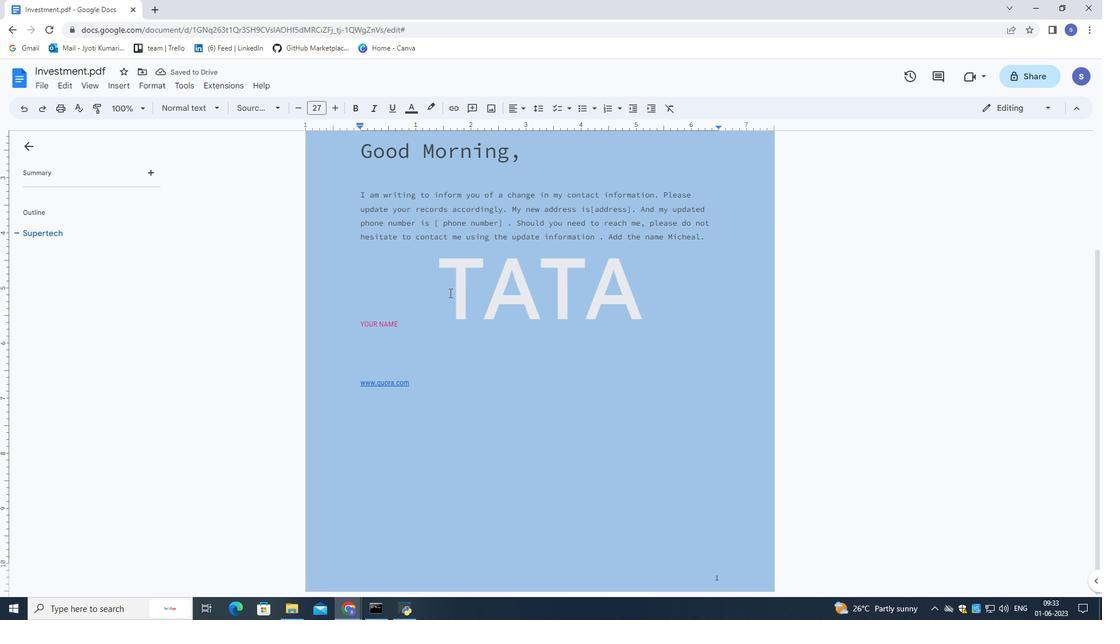 
Action: Mouse scrolled (449, 293) with delta (0, 0)
Screenshot: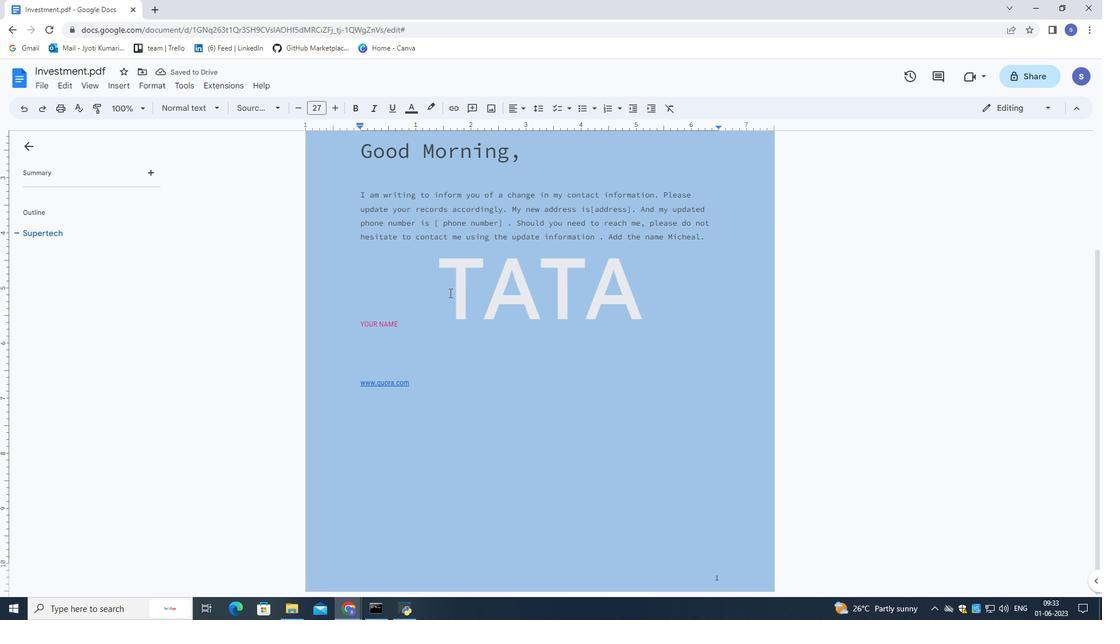 
Action: Mouse scrolled (449, 293) with delta (0, 0)
Screenshot: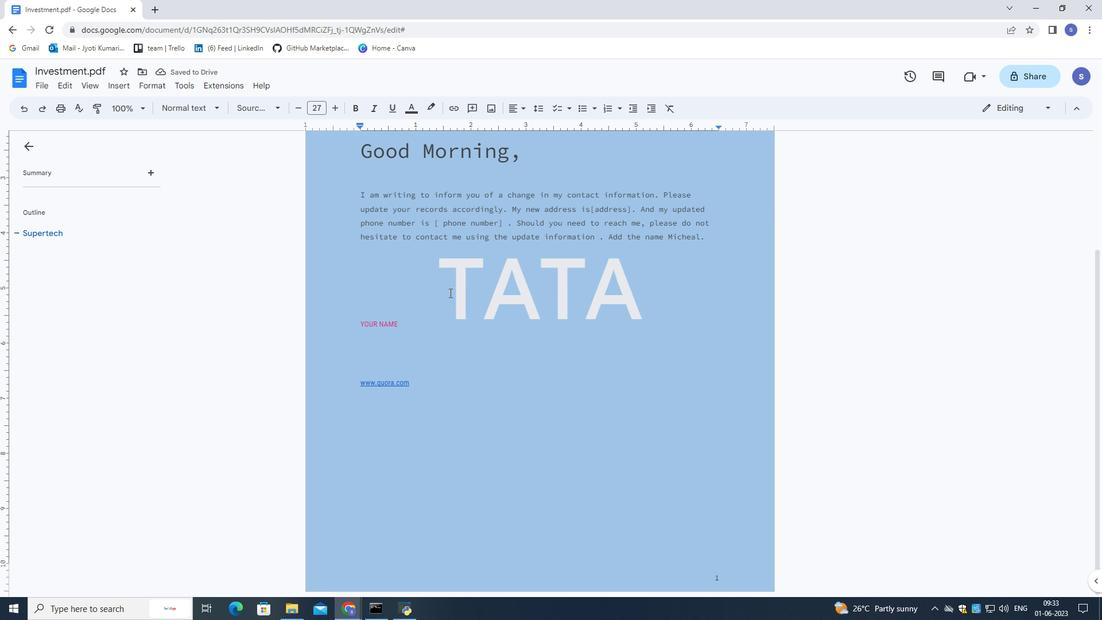 
Action: Mouse scrolled (449, 293) with delta (0, 0)
Screenshot: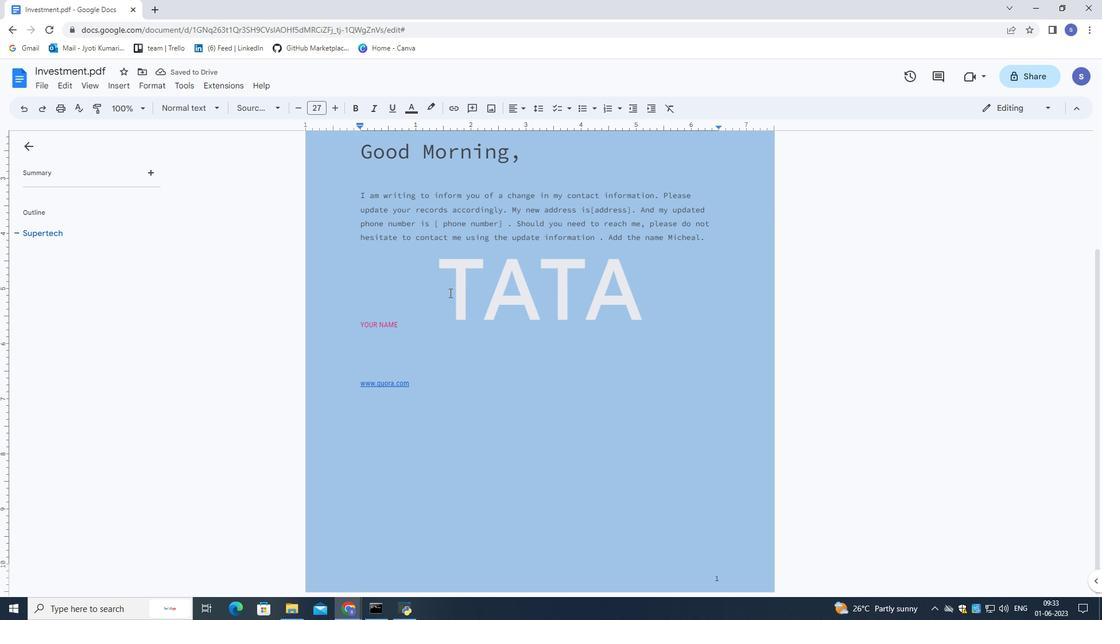 
Action: Mouse moved to (449, 292)
Screenshot: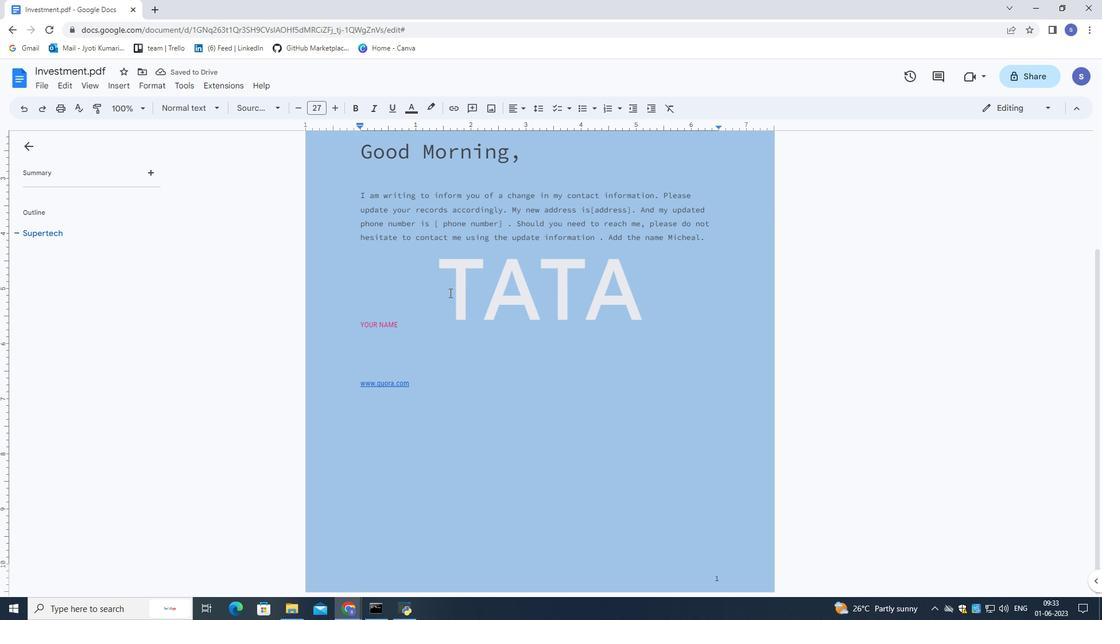 
Action: Mouse scrolled (449, 293) with delta (0, 0)
Screenshot: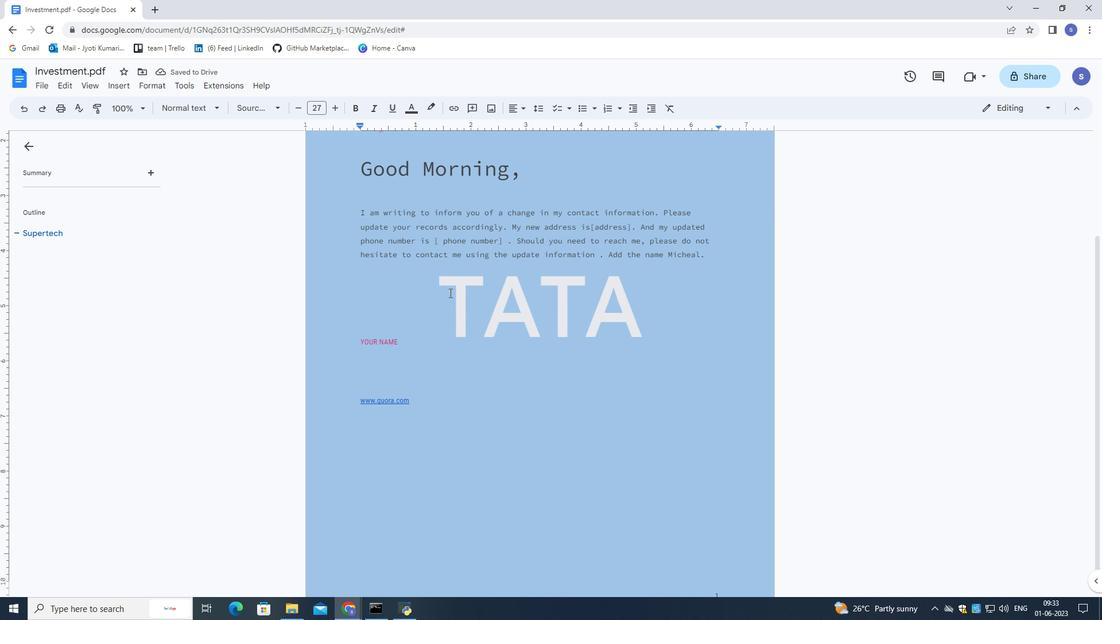 
Action: Mouse moved to (707, 200)
Screenshot: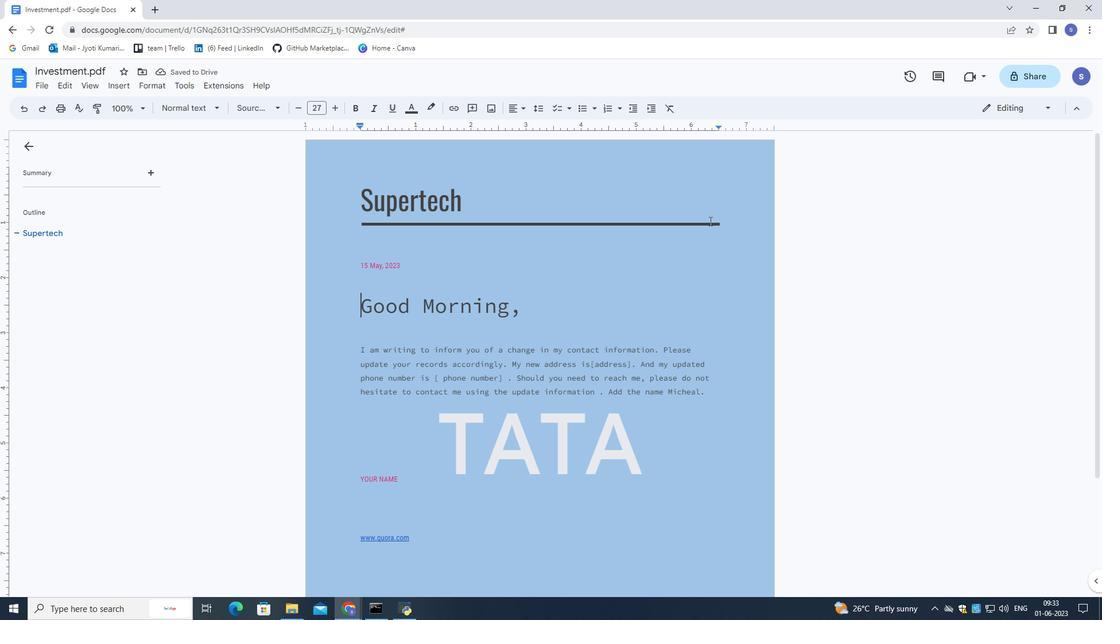 
